 Task: Add Attachment from "Attach a link" to Card Card0000000384 in Board Board0000000096 in Workspace WS0000000032 in Trello. Add Cover Red to Card Card0000000384 in Board Board0000000096 in Workspace WS0000000032 in Trello. Add "Join Card" Button Button0000000384  to Card Card0000000384 in Board Board0000000096 in Workspace WS0000000032 in Trello. Add Description DS0000000384 to Card Card0000000384 in Board Board0000000096 in Workspace WS0000000032 in Trello. Add Comment CM0000000384 to Card Card0000000384 in Board Board0000000096 in Workspace WS0000000032 in Trello
Action: Mouse moved to (871, 293)
Screenshot: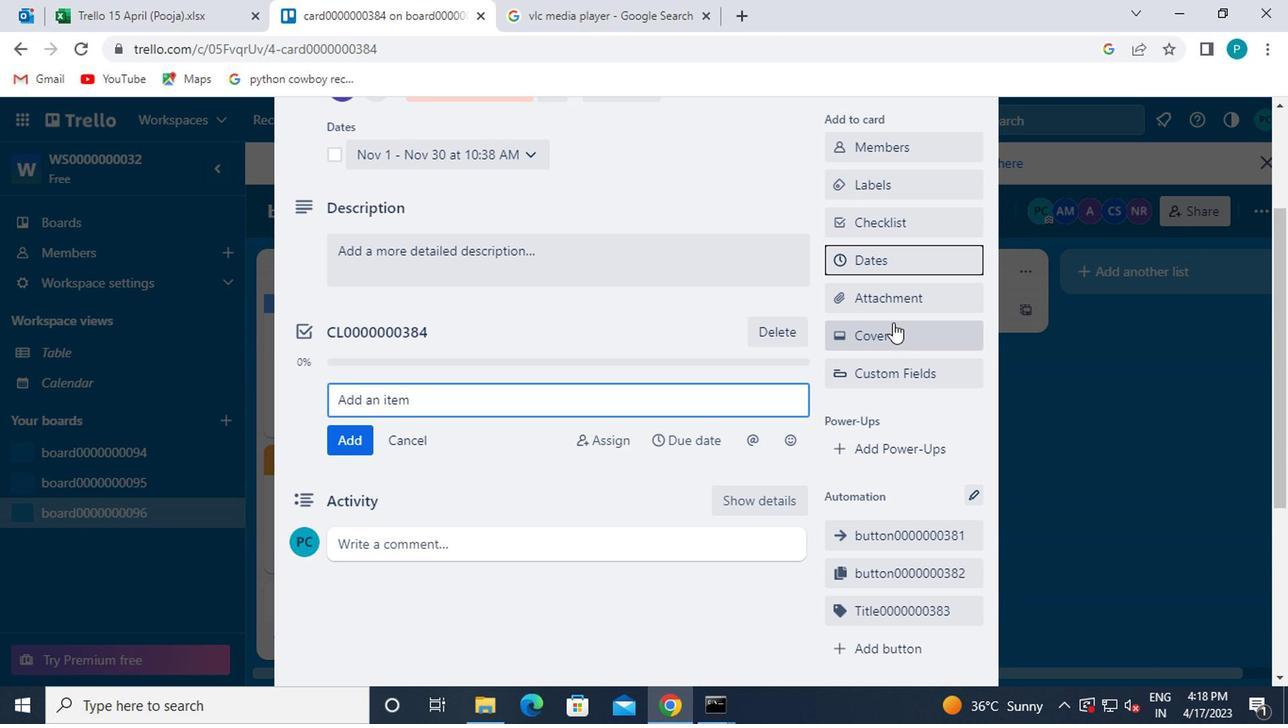 
Action: Mouse pressed left at (871, 293)
Screenshot: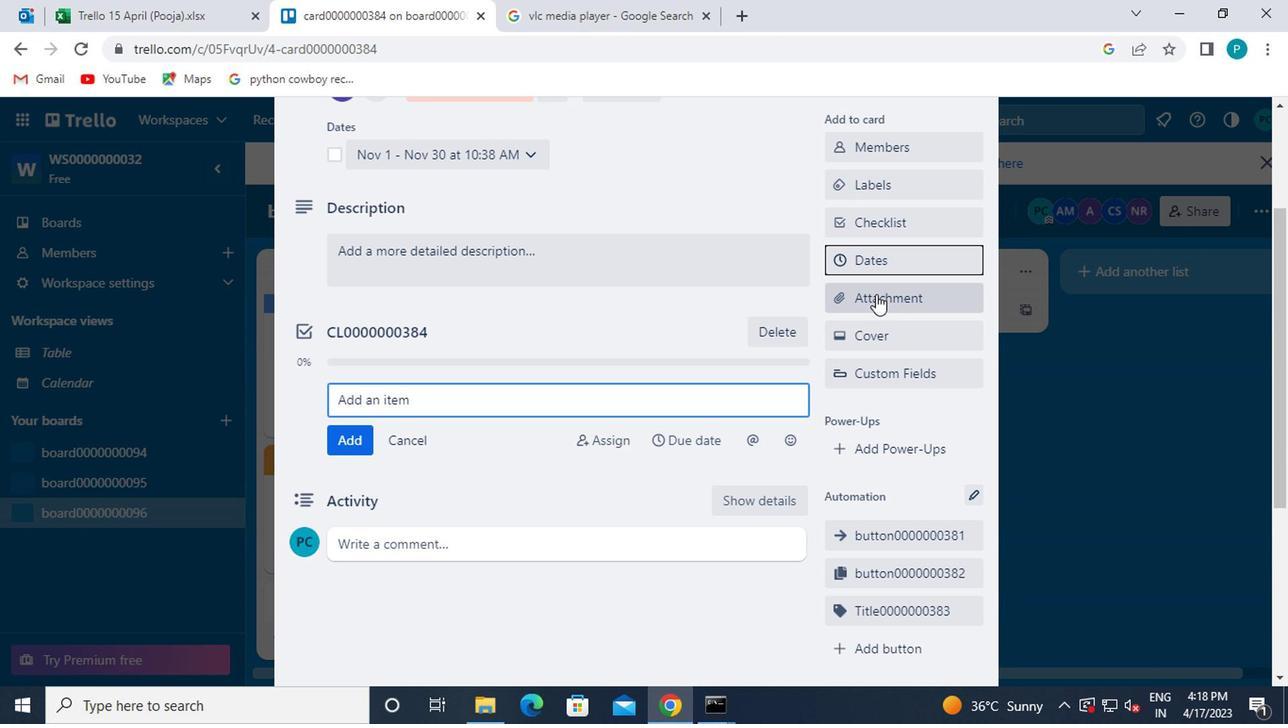 
Action: Mouse moved to (628, 27)
Screenshot: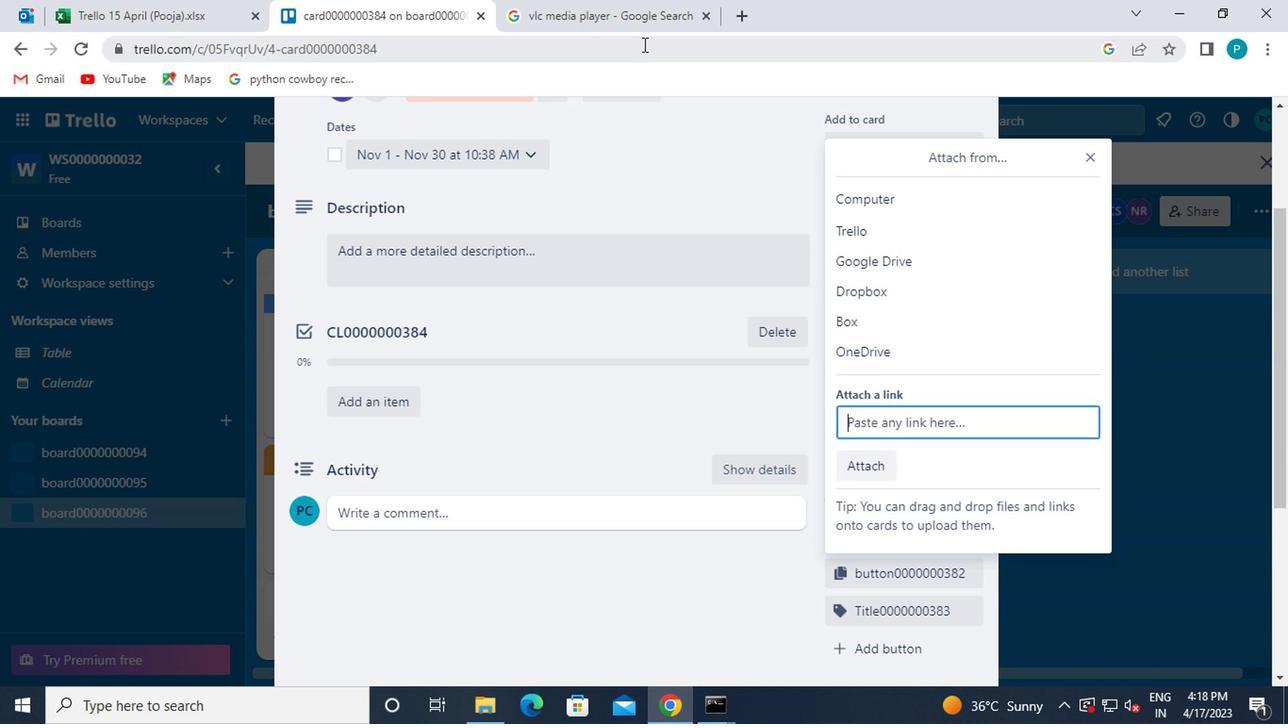 
Action: Mouse pressed left at (628, 27)
Screenshot: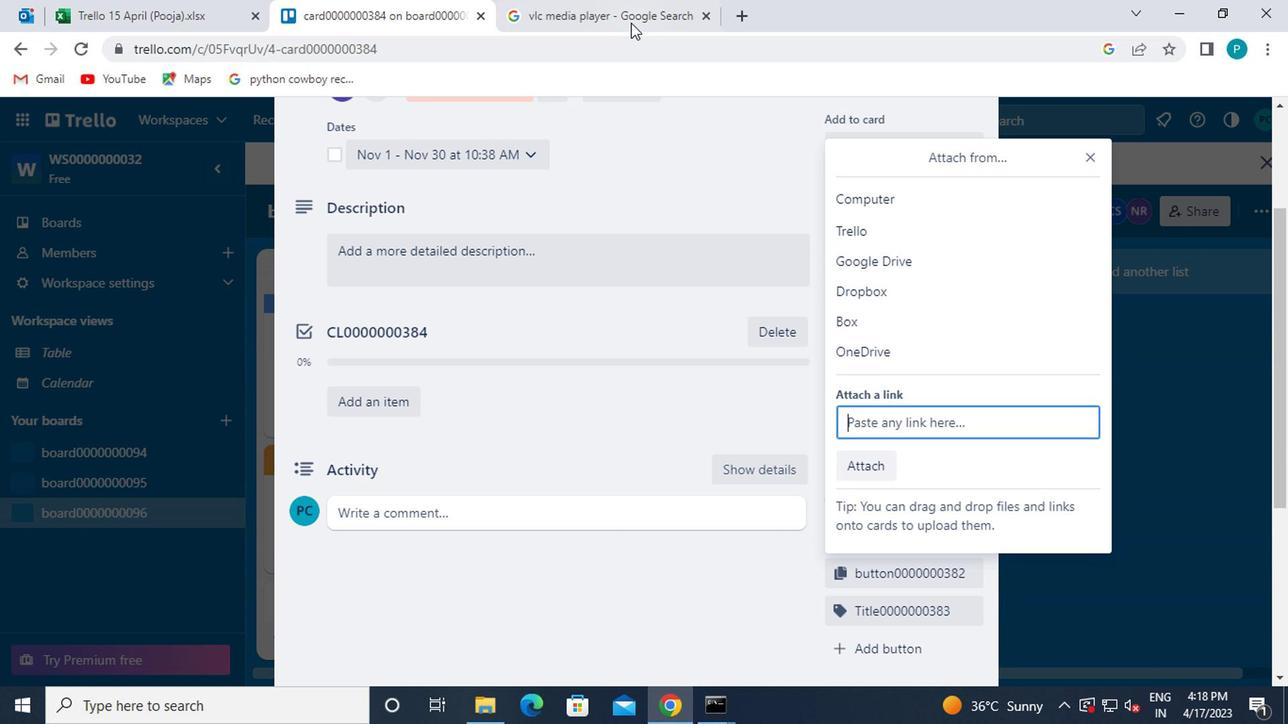
Action: Key pressed ctrl+C
Screenshot: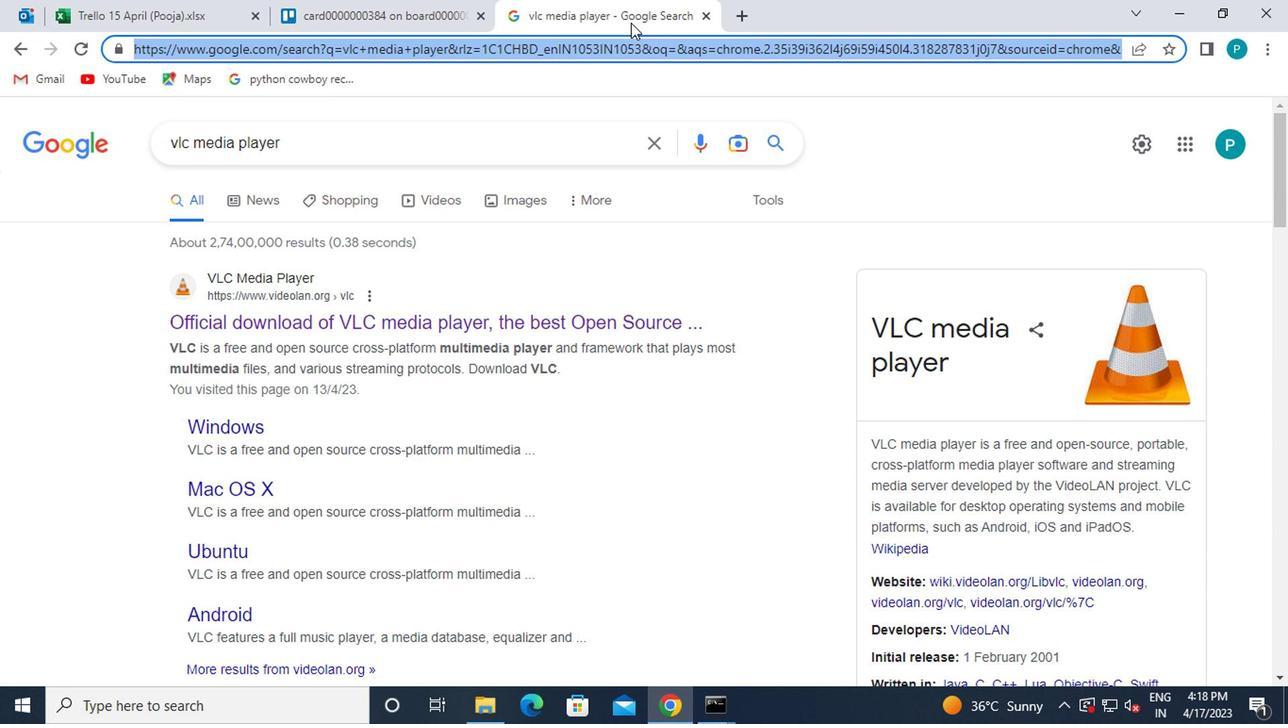 
Action: Mouse moved to (429, 16)
Screenshot: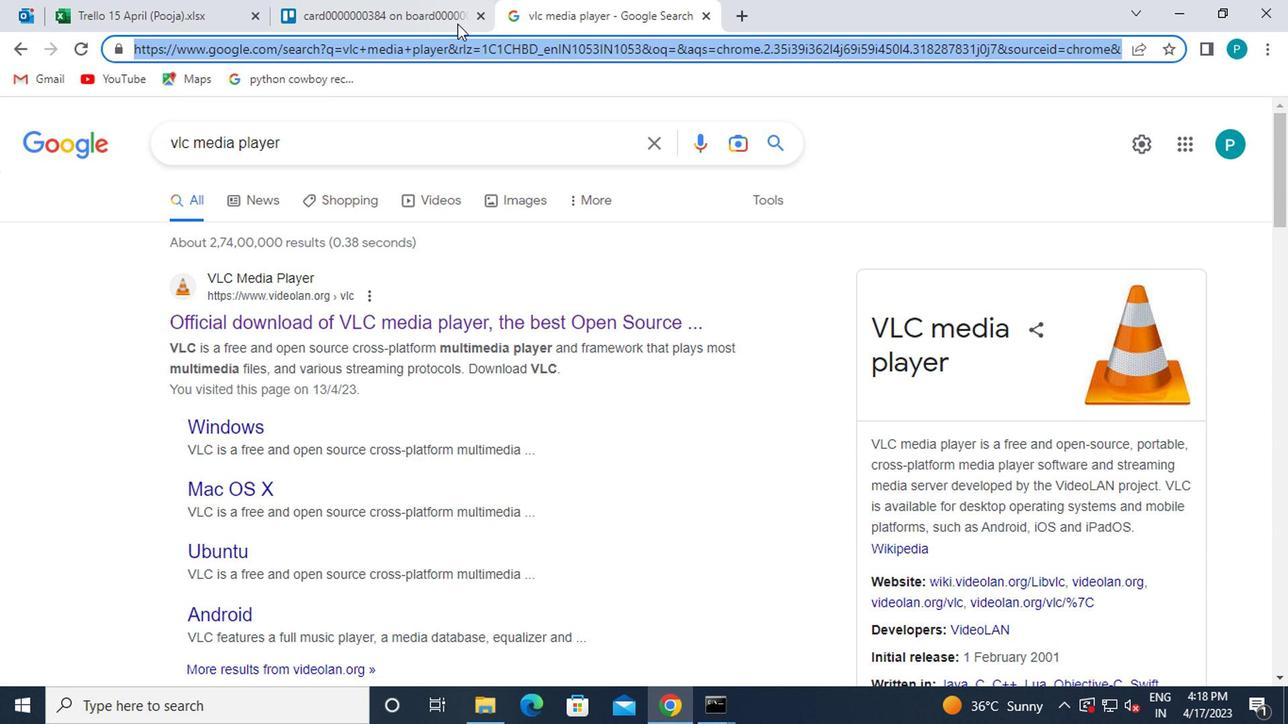 
Action: Mouse pressed left at (429, 16)
Screenshot: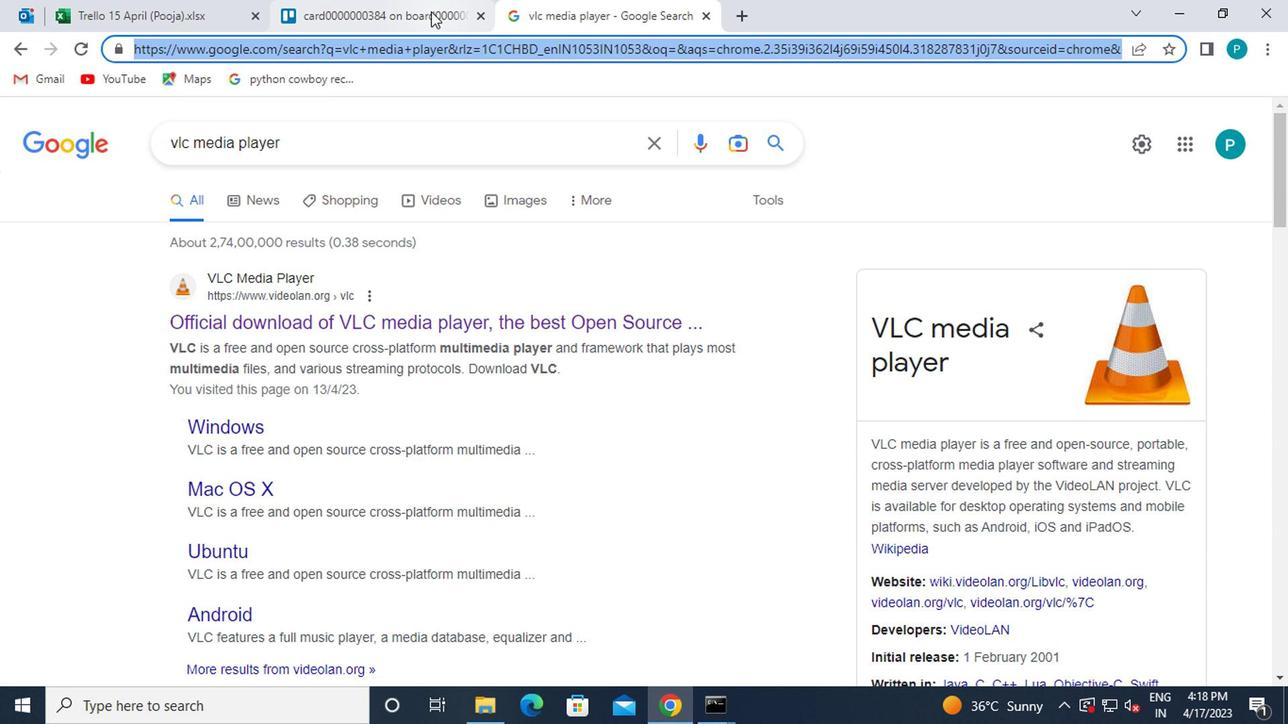 
Action: Mouse moved to (866, 424)
Screenshot: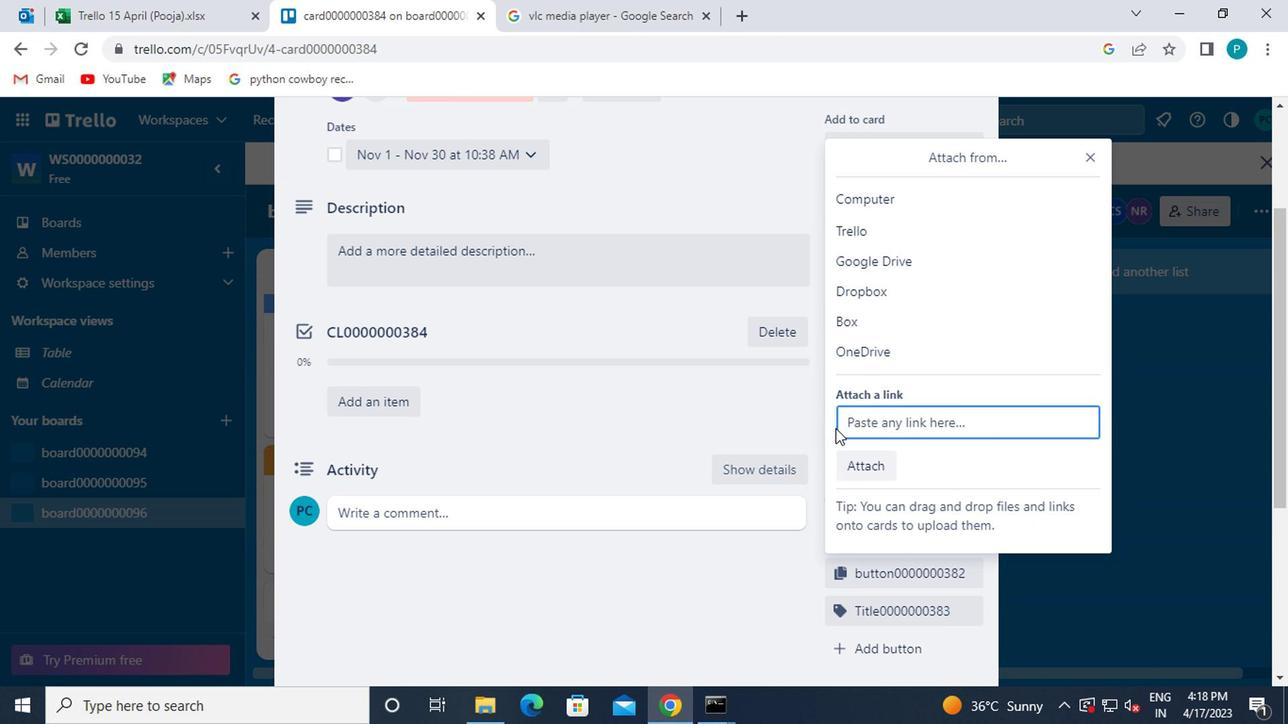 
Action: Mouse pressed left at (866, 424)
Screenshot: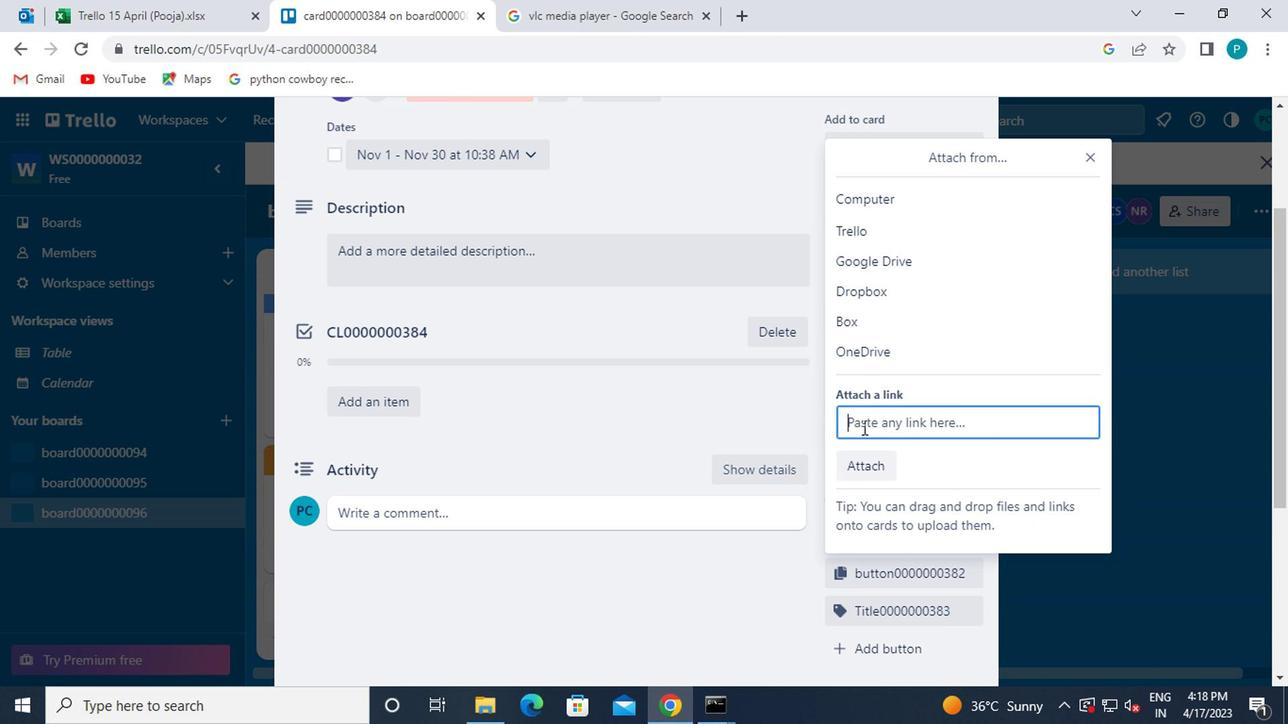 
Action: Key pressed ctrl+V
Screenshot: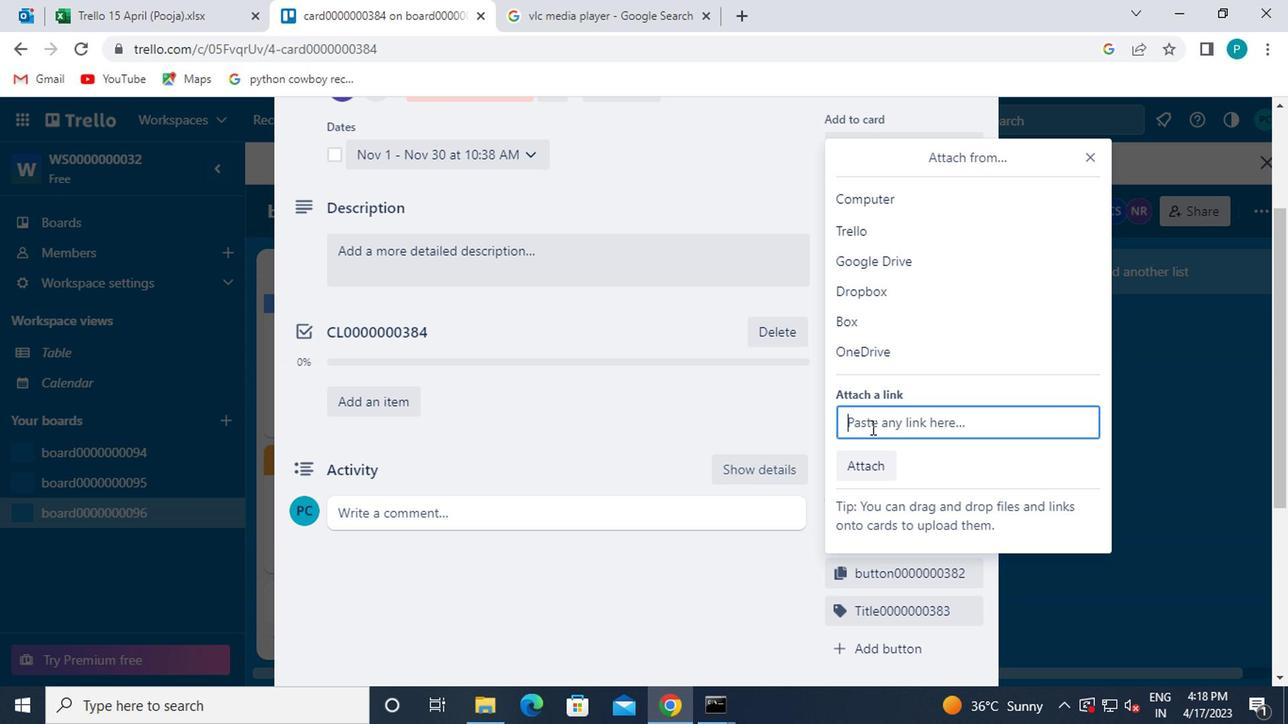 
Action: Mouse moved to (875, 522)
Screenshot: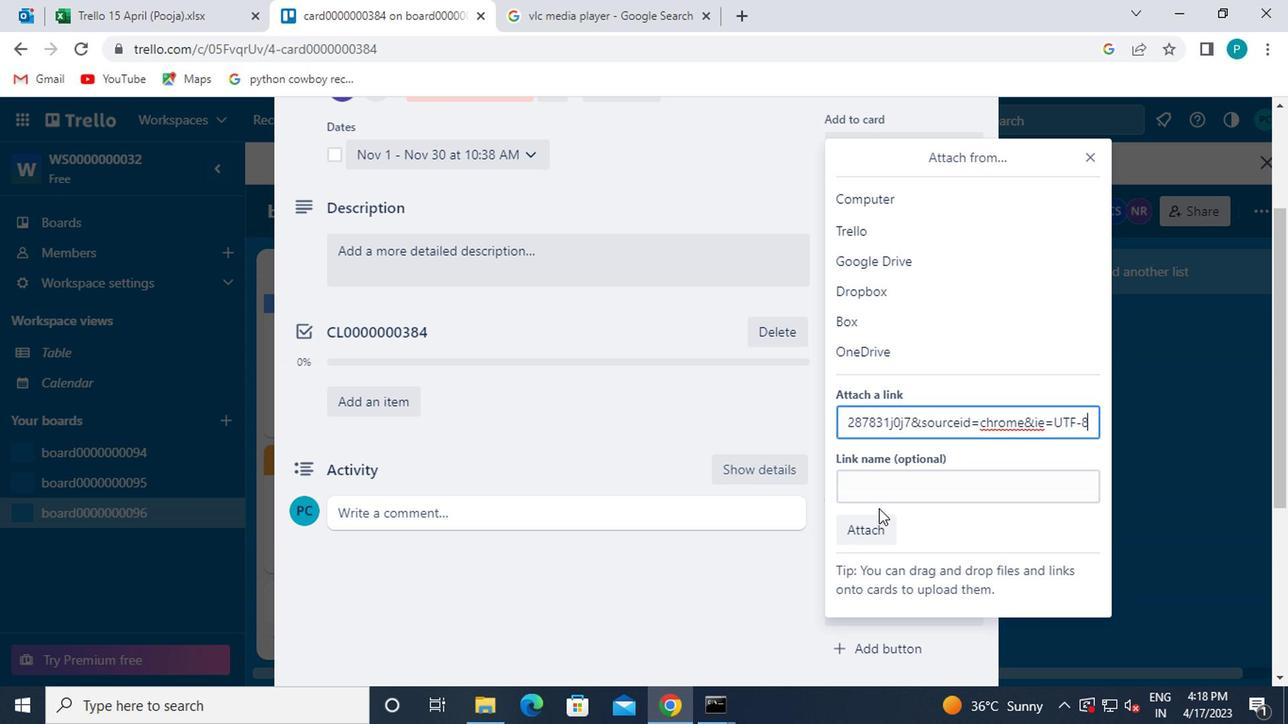 
Action: Mouse pressed left at (875, 522)
Screenshot: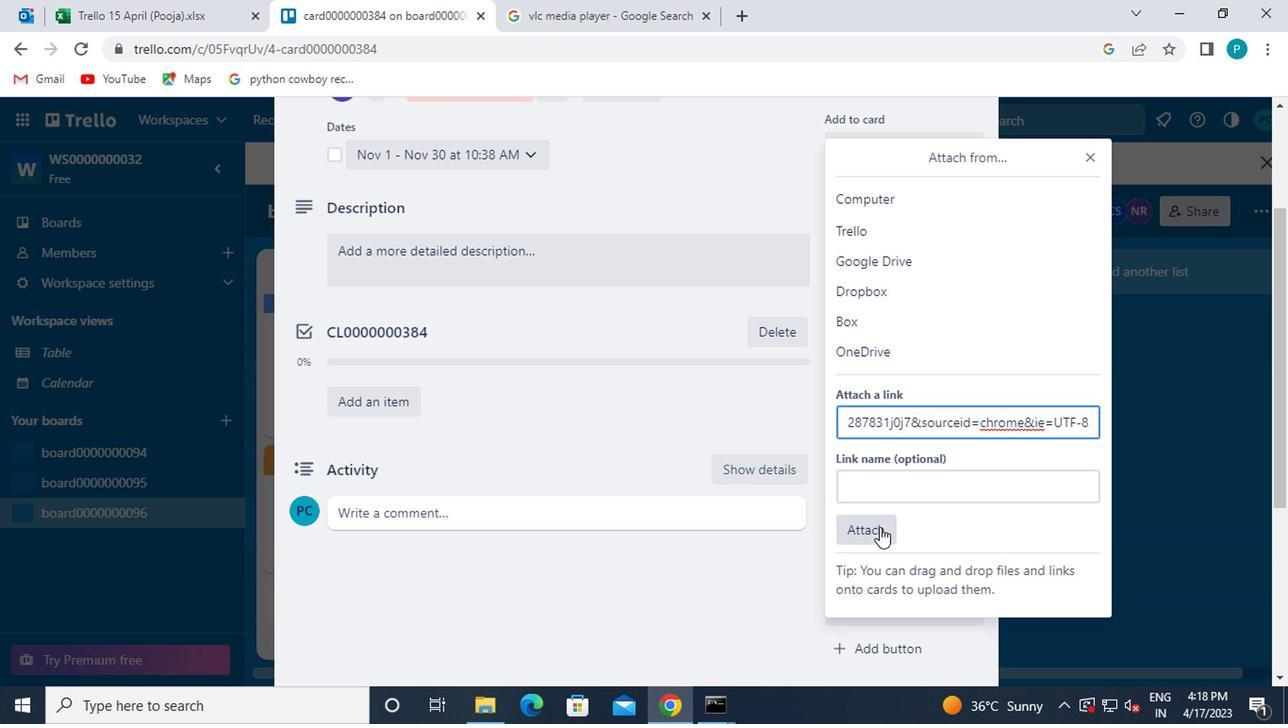 
Action: Mouse moved to (852, 334)
Screenshot: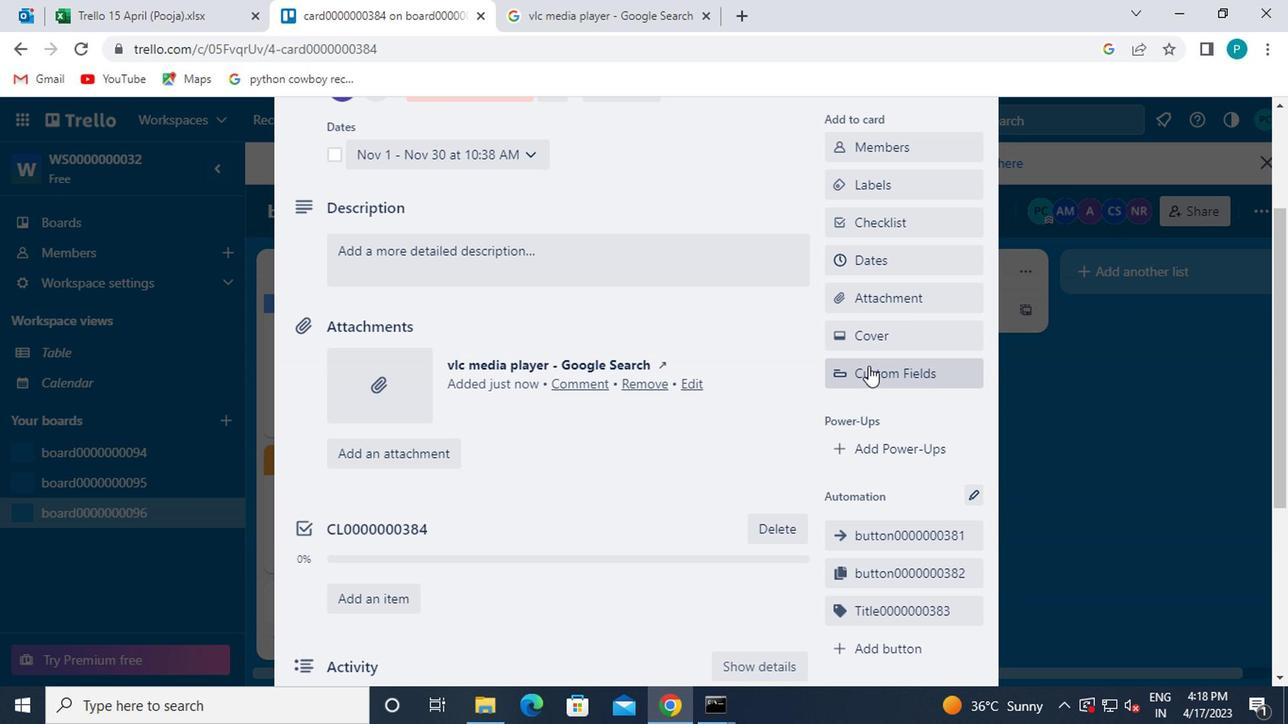 
Action: Mouse pressed left at (852, 334)
Screenshot: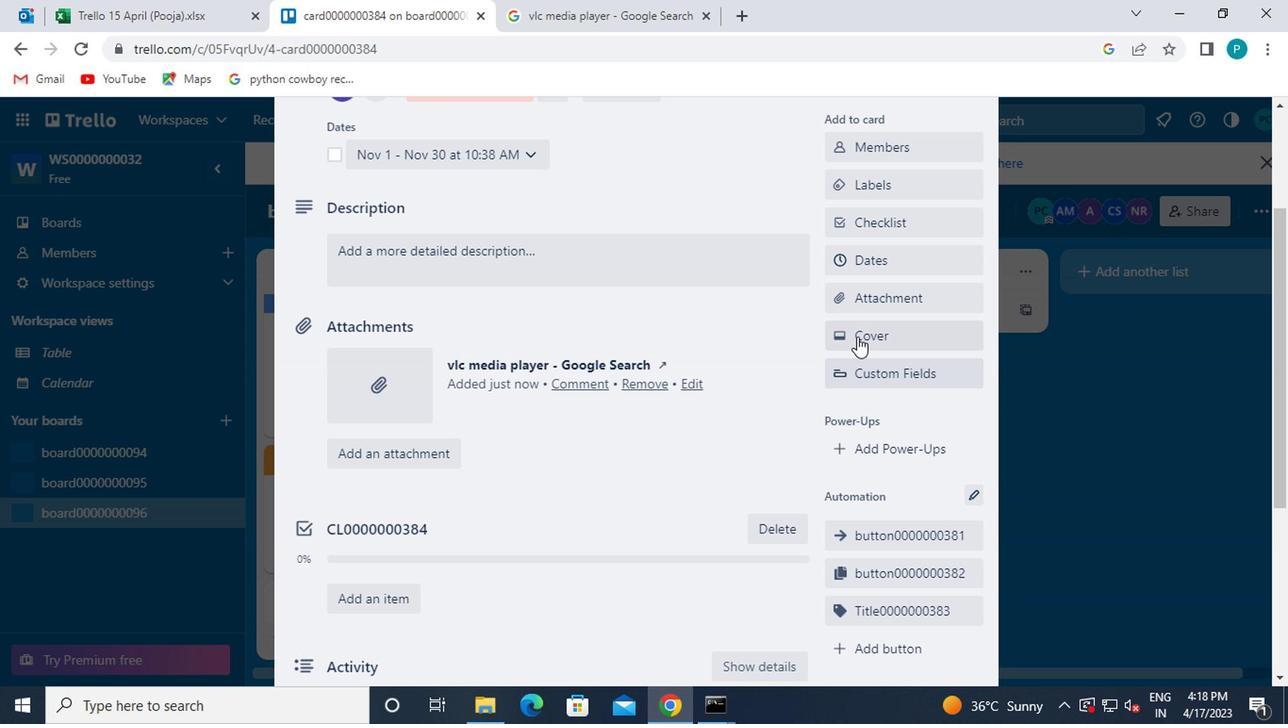 
Action: Mouse moved to (1029, 328)
Screenshot: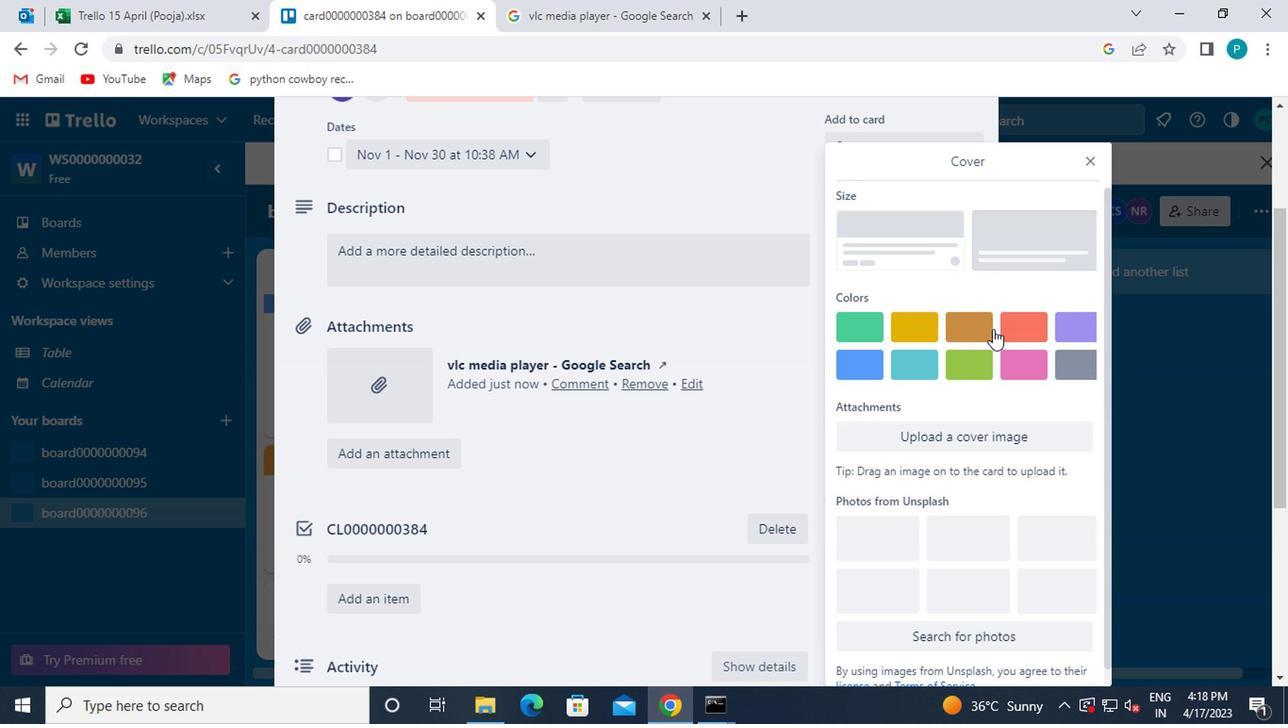 
Action: Mouse pressed left at (1029, 328)
Screenshot: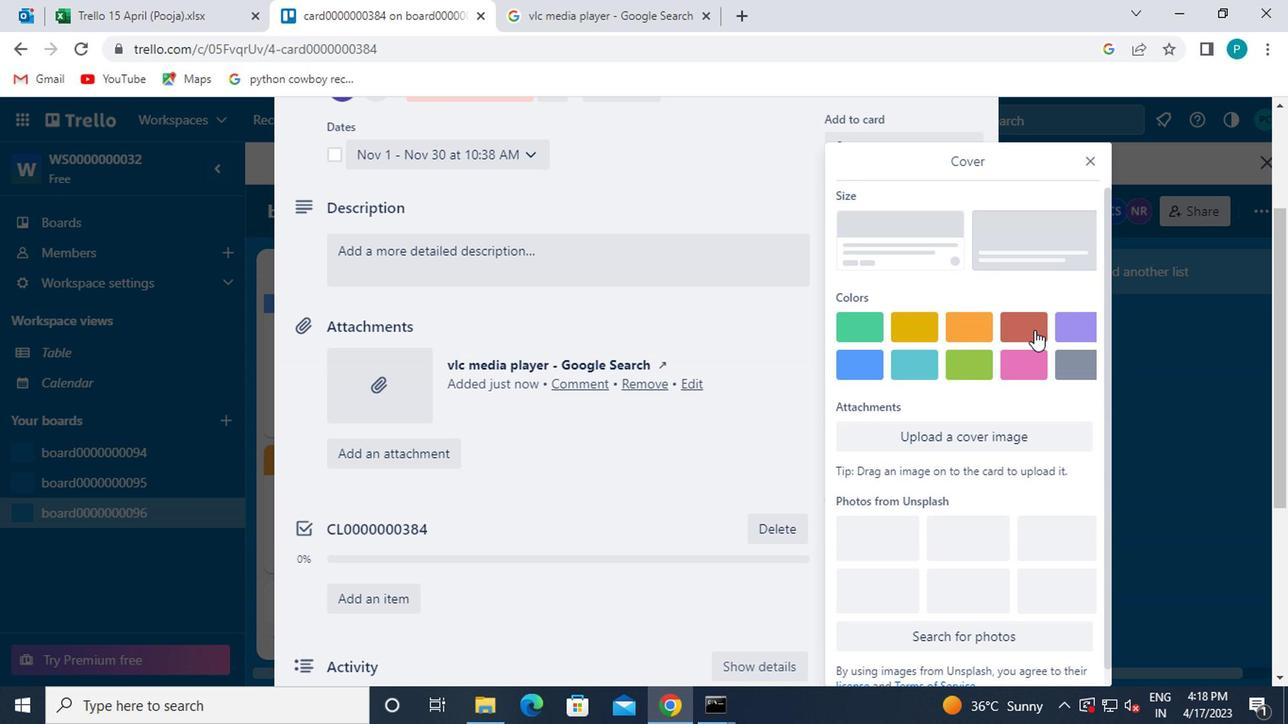 
Action: Mouse moved to (1093, 158)
Screenshot: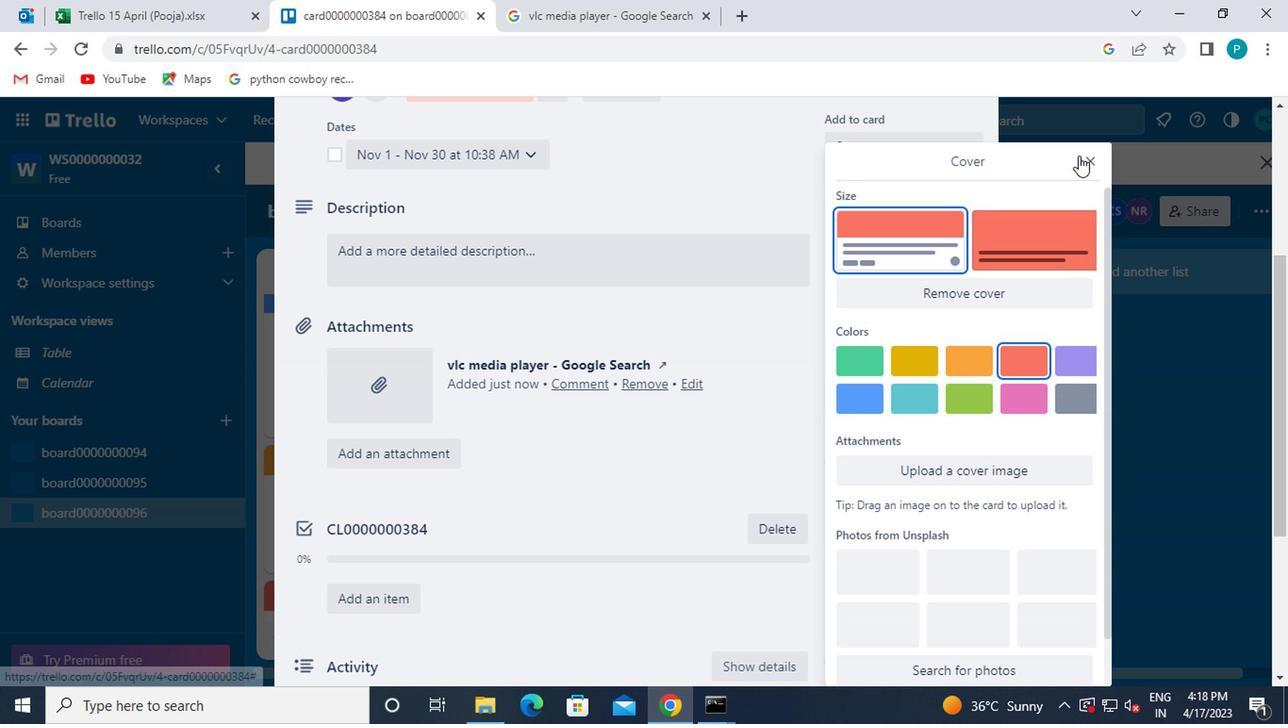 
Action: Mouse pressed left at (1093, 158)
Screenshot: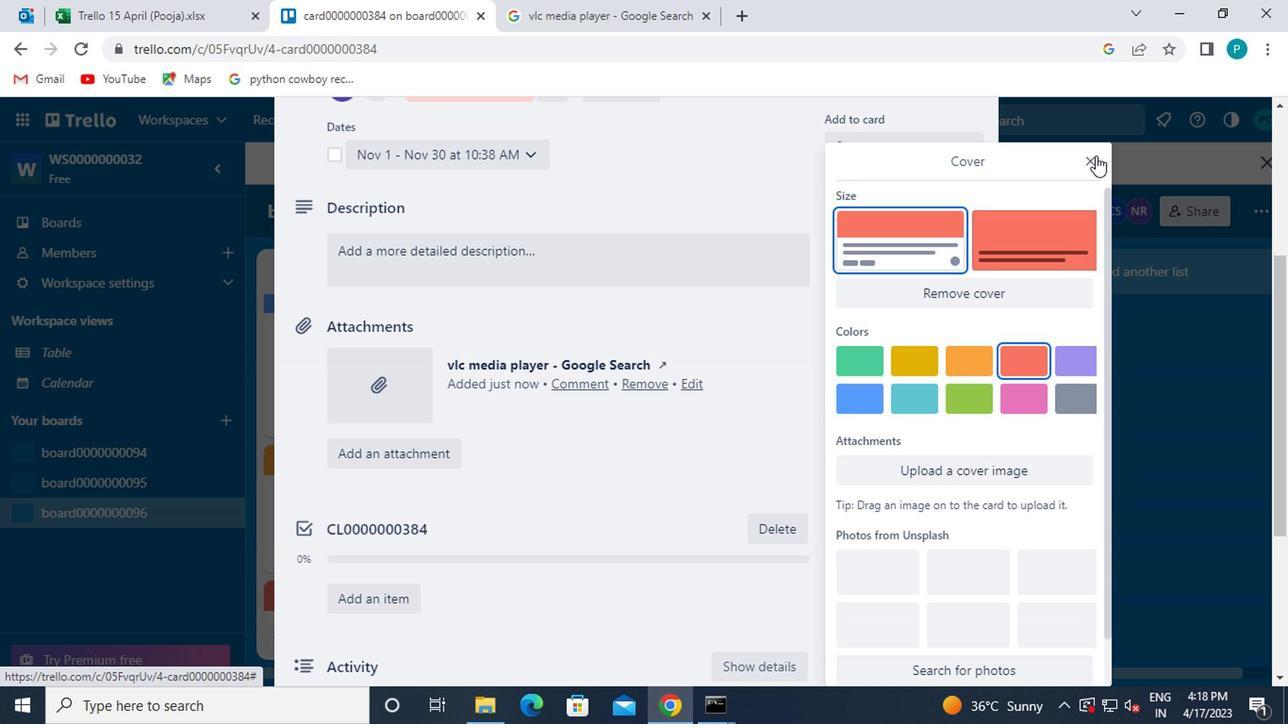 
Action: Mouse moved to (1026, 386)
Screenshot: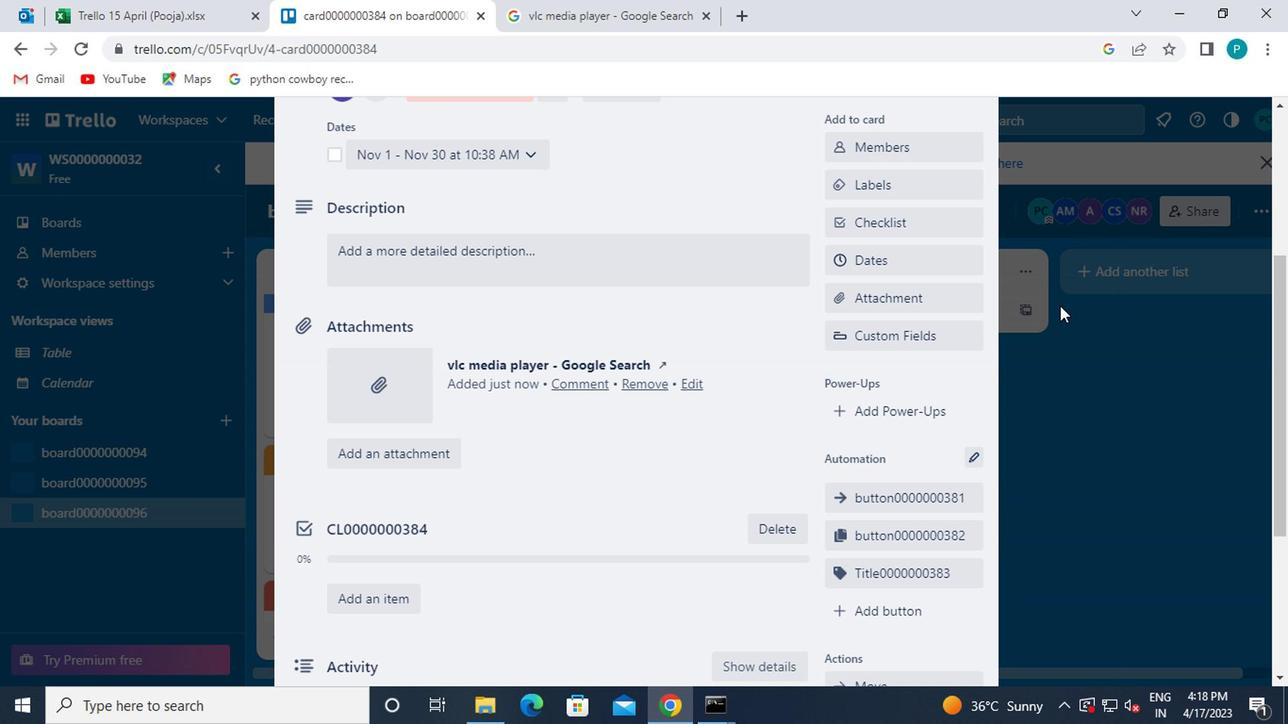 
Action: Mouse scrolled (1026, 385) with delta (0, -1)
Screenshot: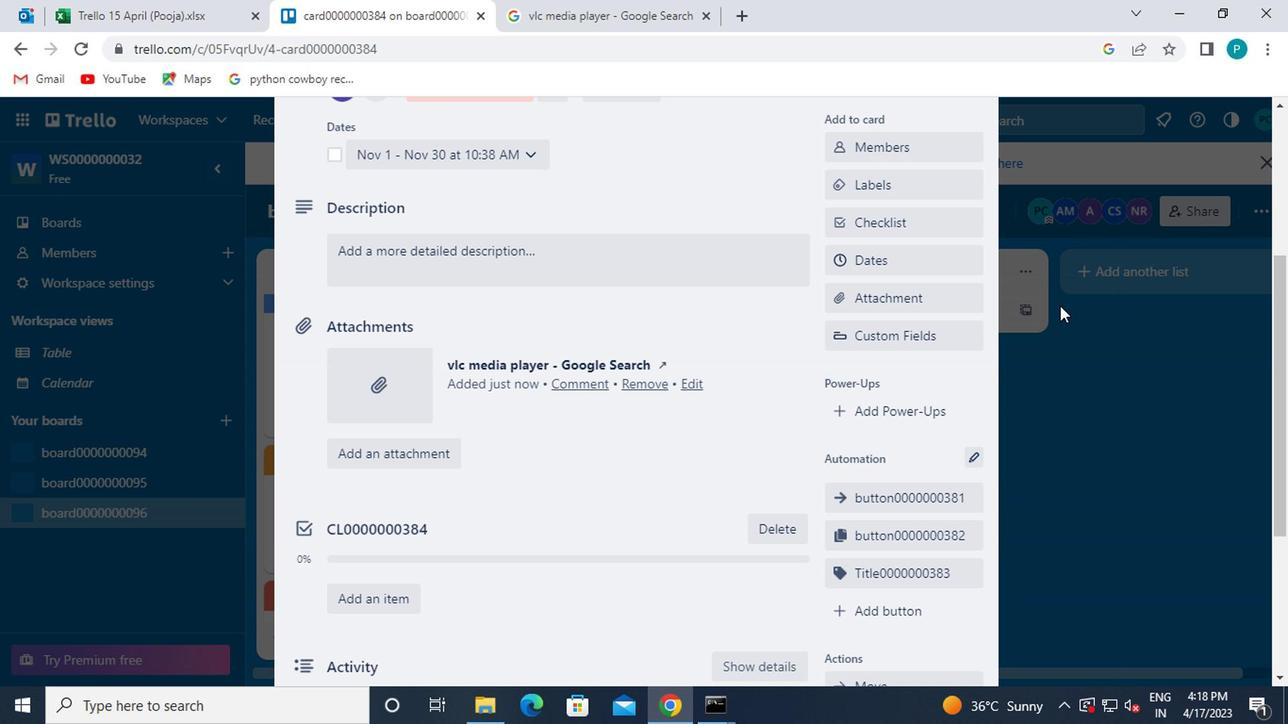 
Action: Mouse moved to (1009, 402)
Screenshot: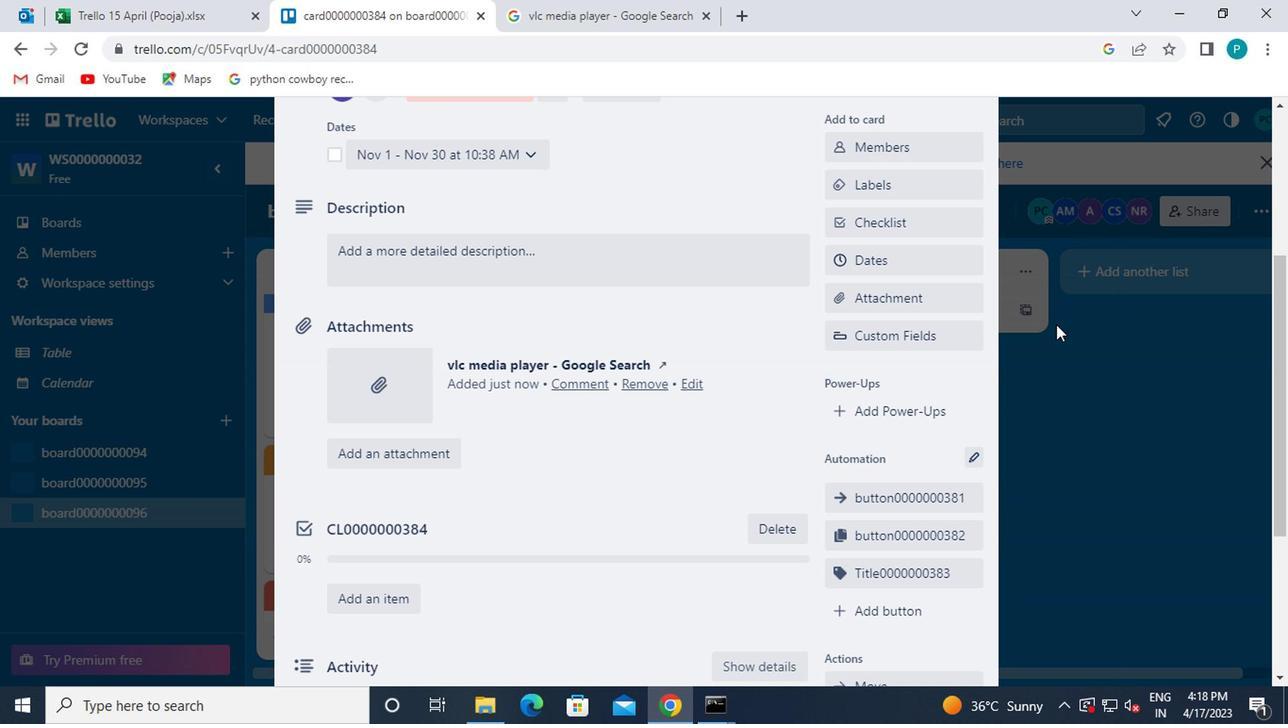 
Action: Mouse scrolled (1009, 401) with delta (0, 0)
Screenshot: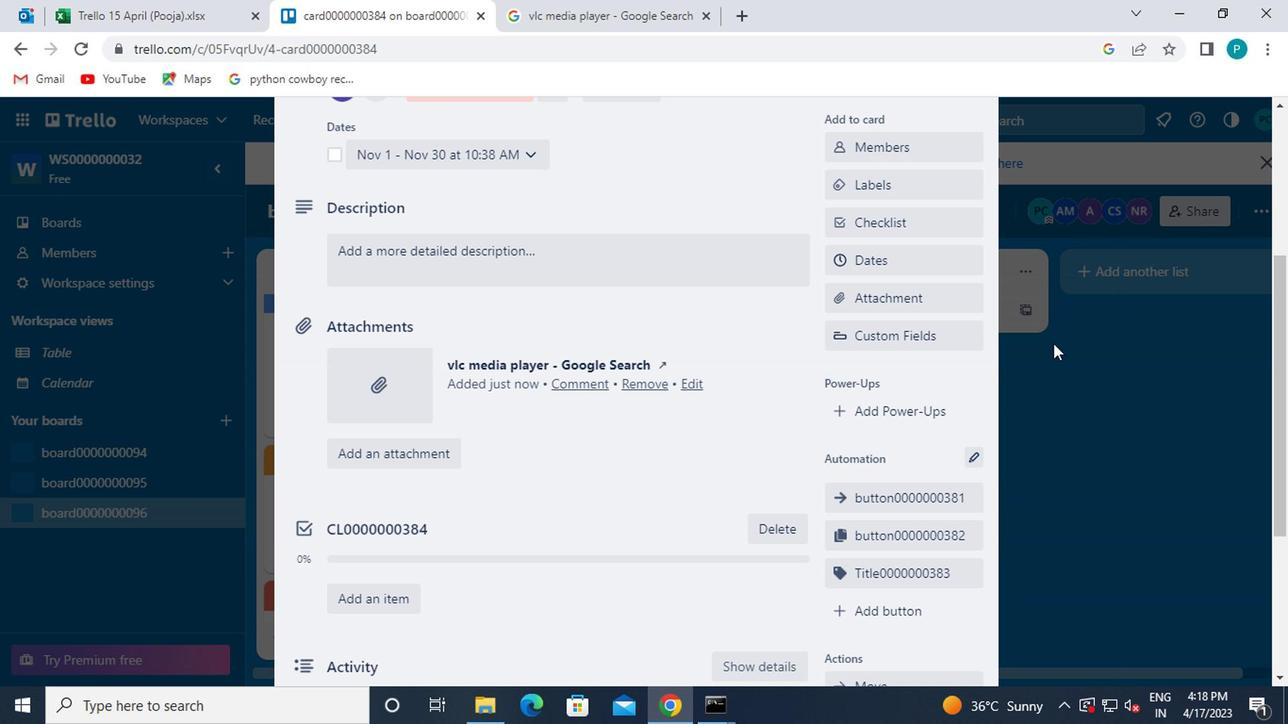 
Action: Mouse moved to (881, 423)
Screenshot: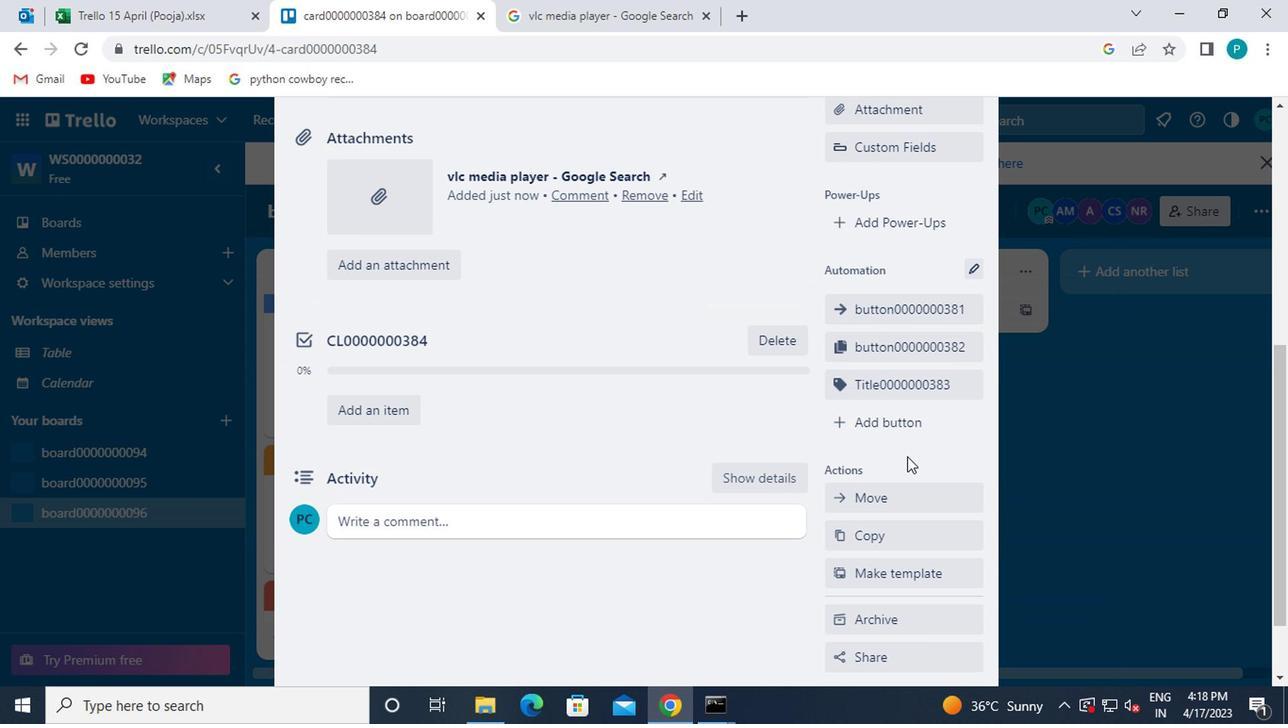 
Action: Mouse pressed left at (881, 423)
Screenshot: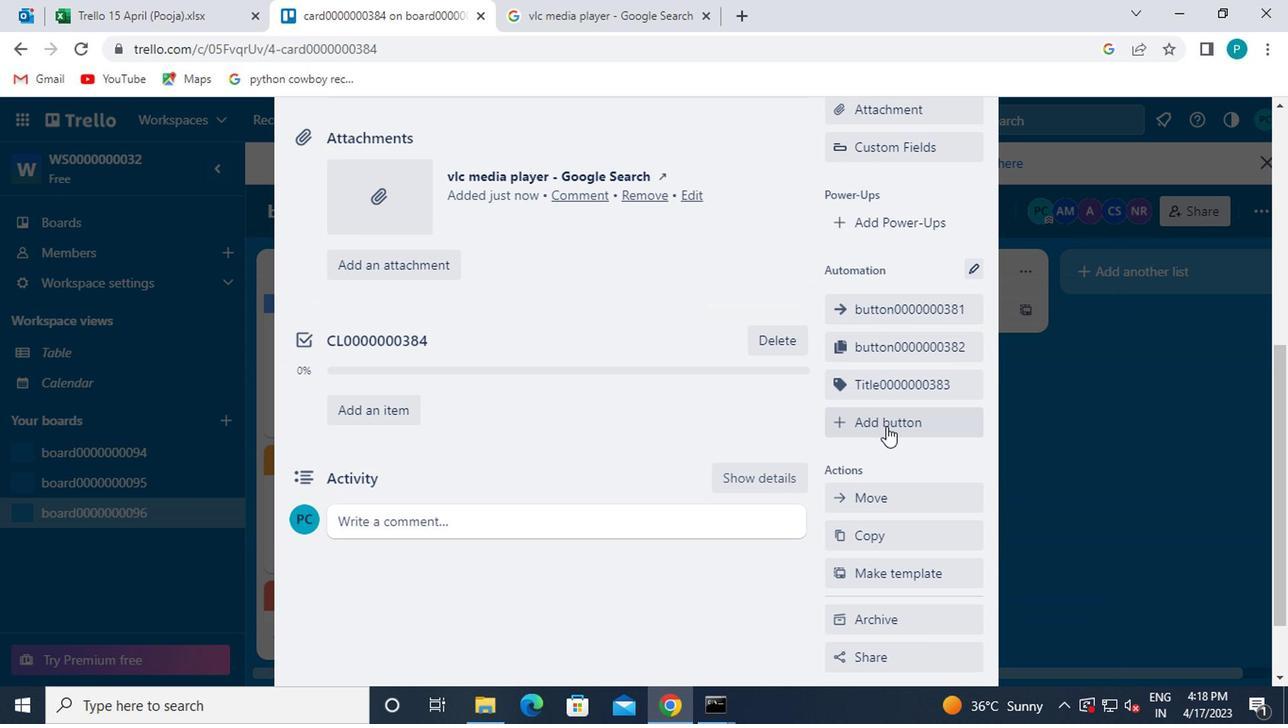 
Action: Mouse moved to (871, 369)
Screenshot: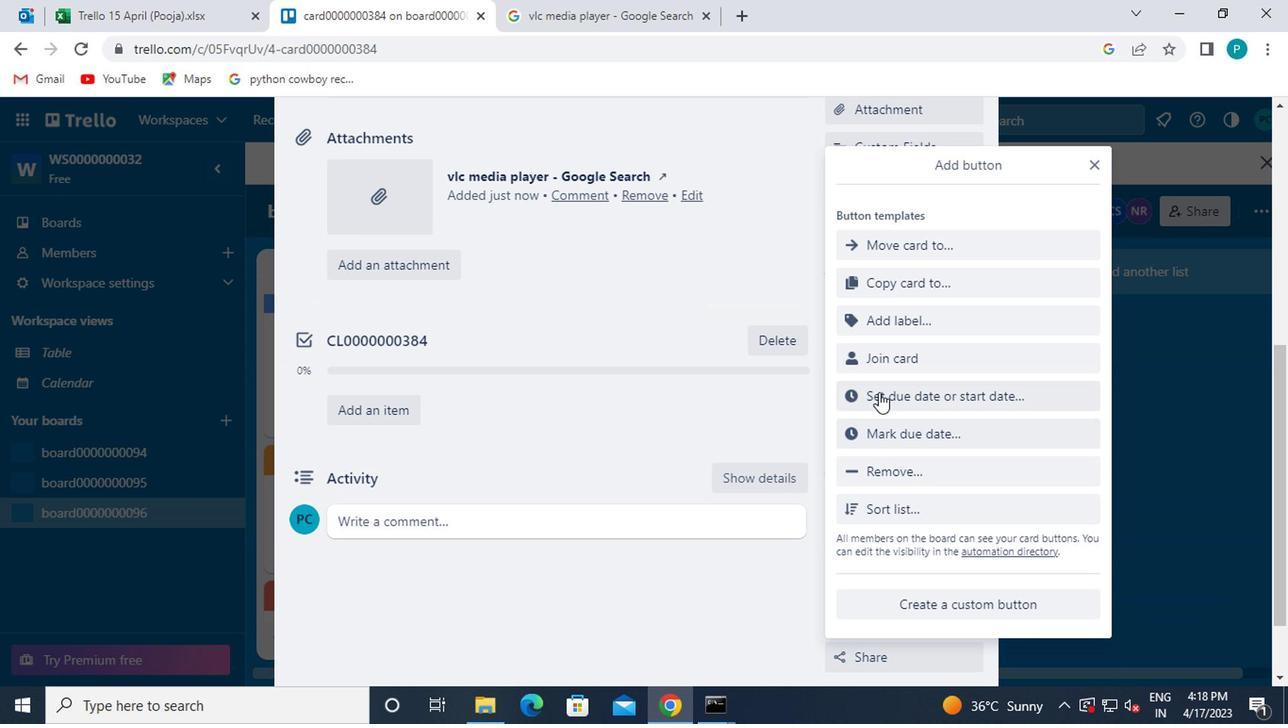 
Action: Mouse pressed left at (871, 369)
Screenshot: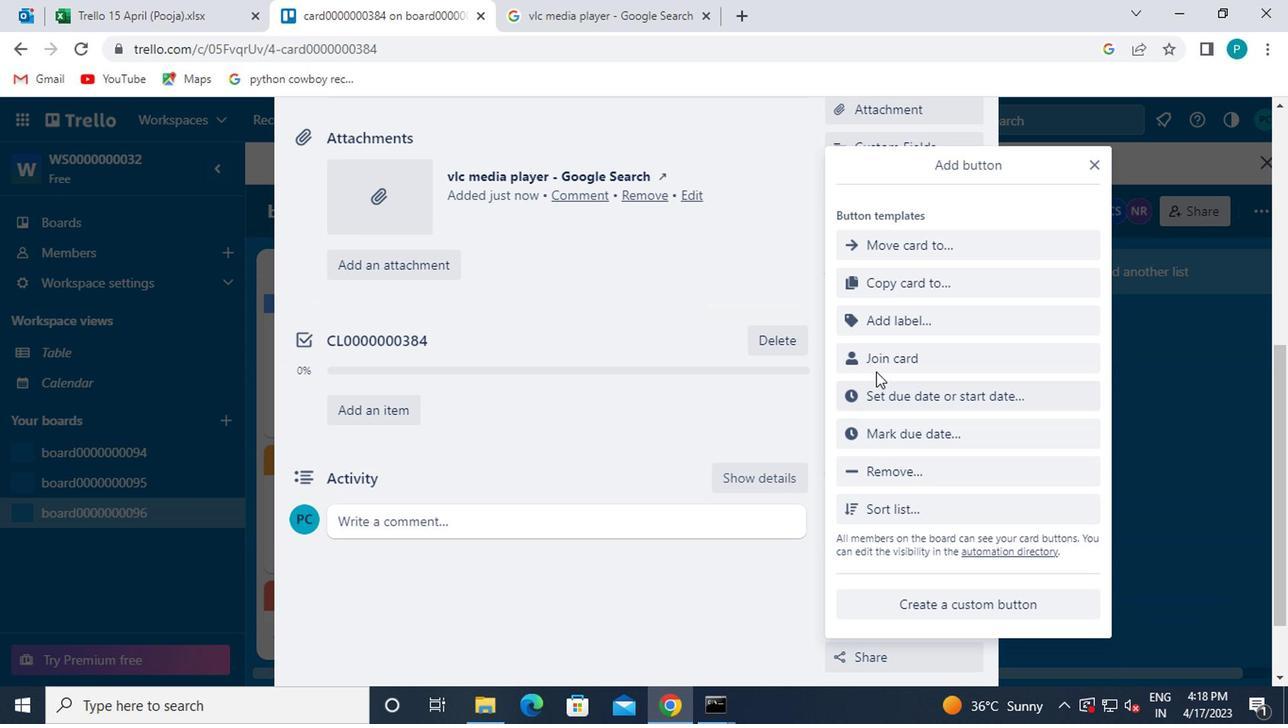 
Action: Key pressed <Key.caps_lock>ctrl+B<Key.caps_lock>uttom<Key.backspace>n0000000384
Screenshot: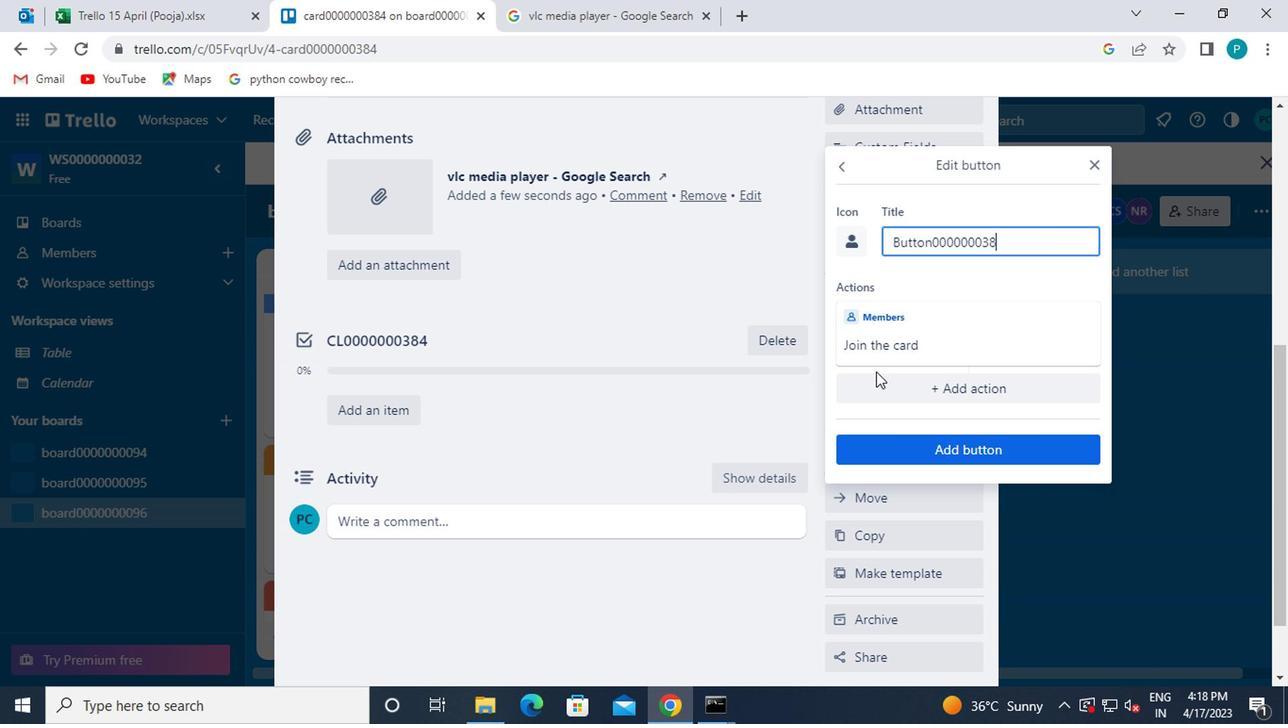 
Action: Mouse moved to (919, 442)
Screenshot: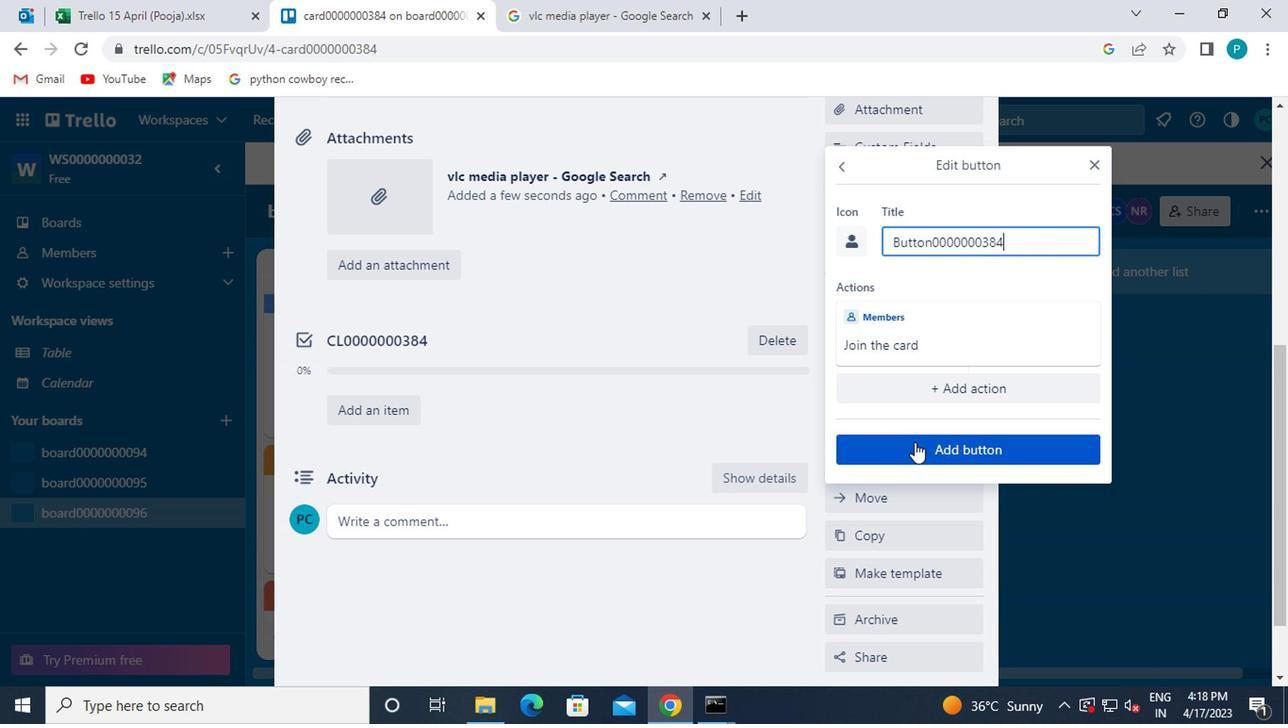 
Action: Mouse pressed left at (919, 442)
Screenshot: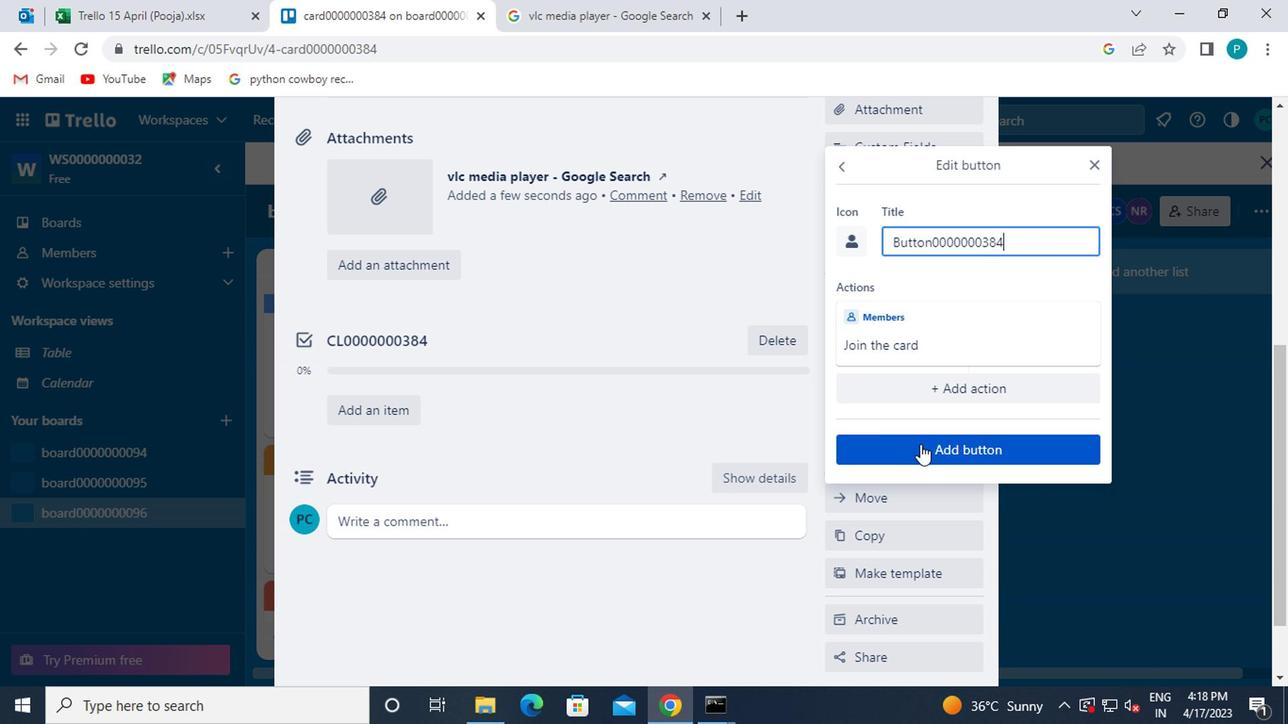 
Action: Mouse moved to (701, 442)
Screenshot: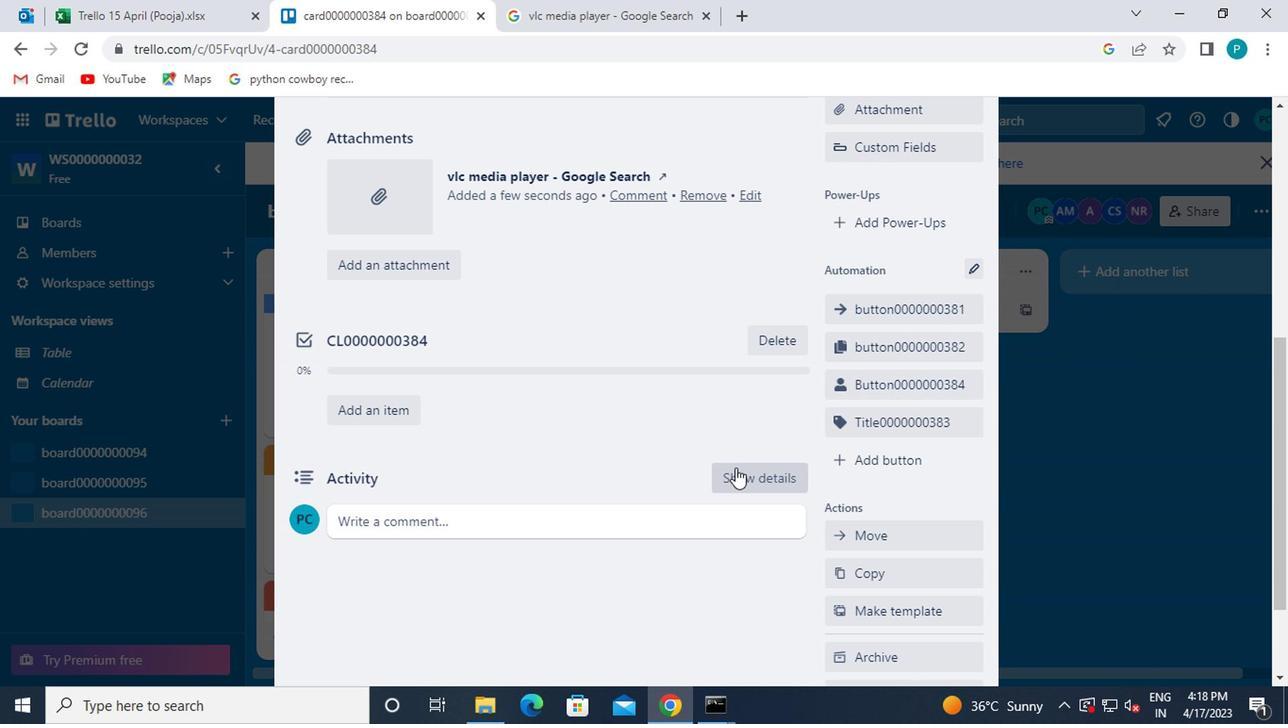 
Action: Mouse scrolled (701, 443) with delta (0, 0)
Screenshot: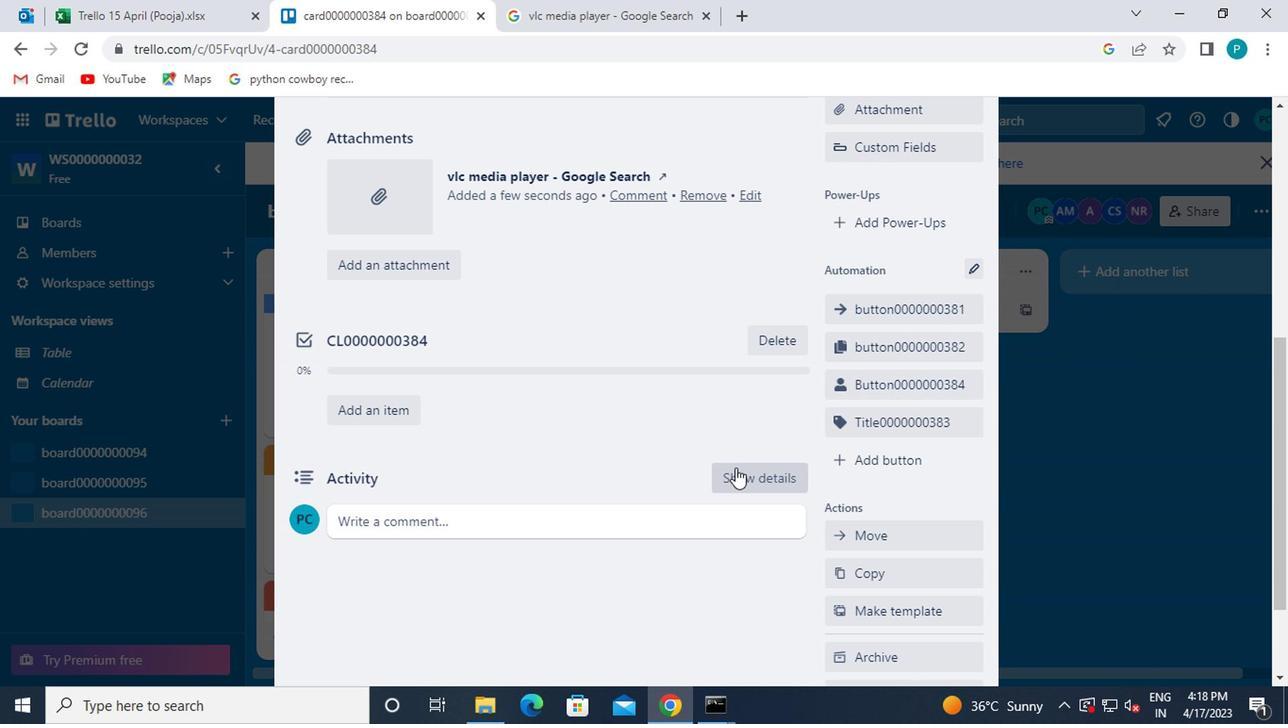 
Action: Mouse moved to (700, 441)
Screenshot: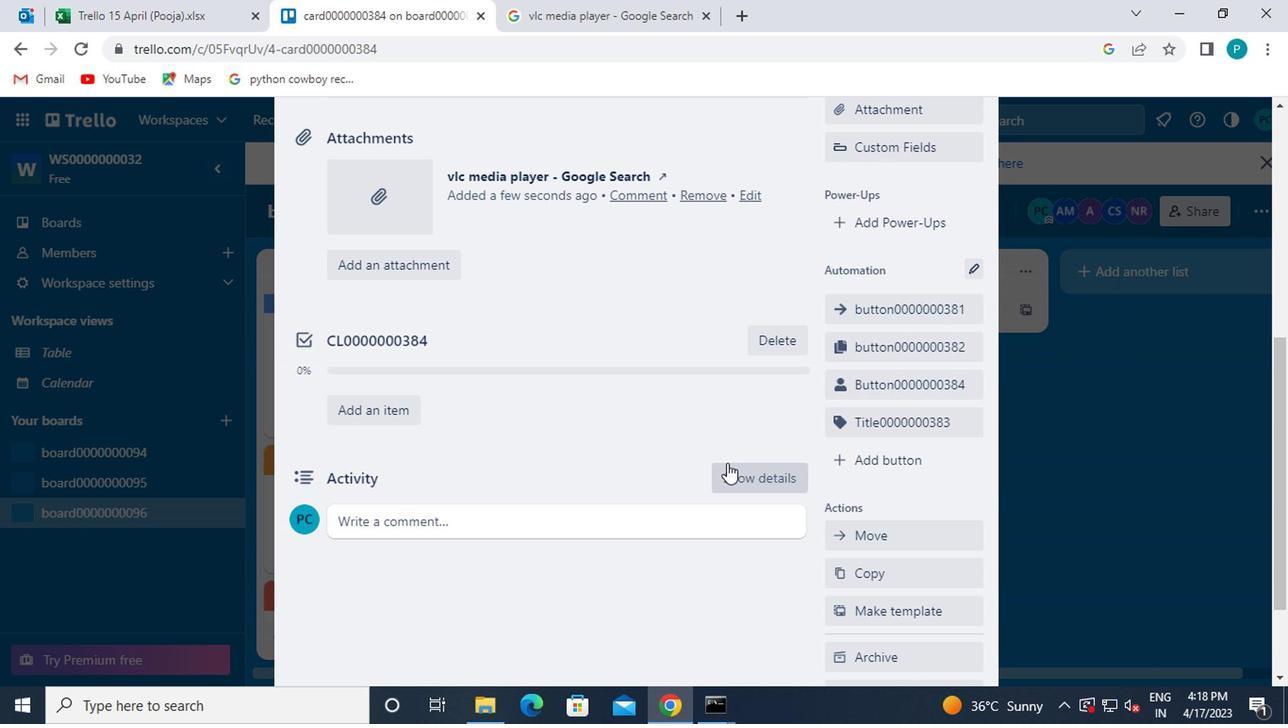 
Action: Mouse scrolled (700, 442) with delta (0, 1)
Screenshot: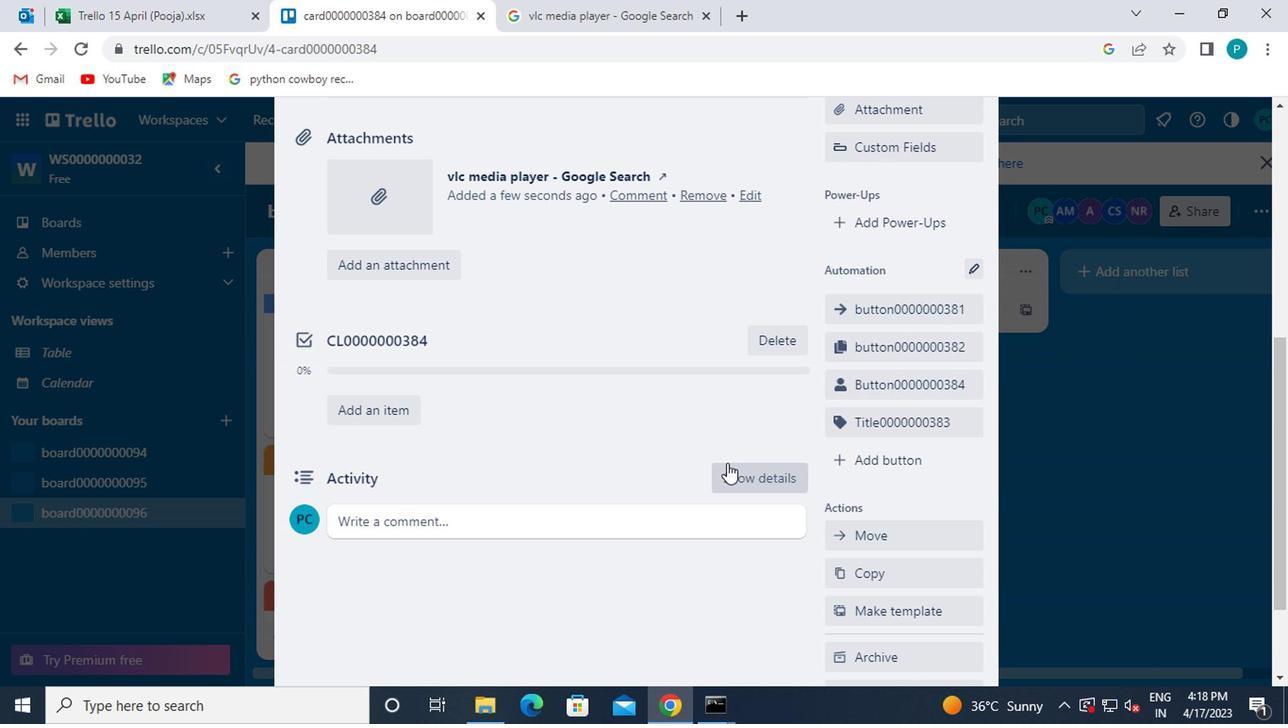
Action: Mouse moved to (689, 434)
Screenshot: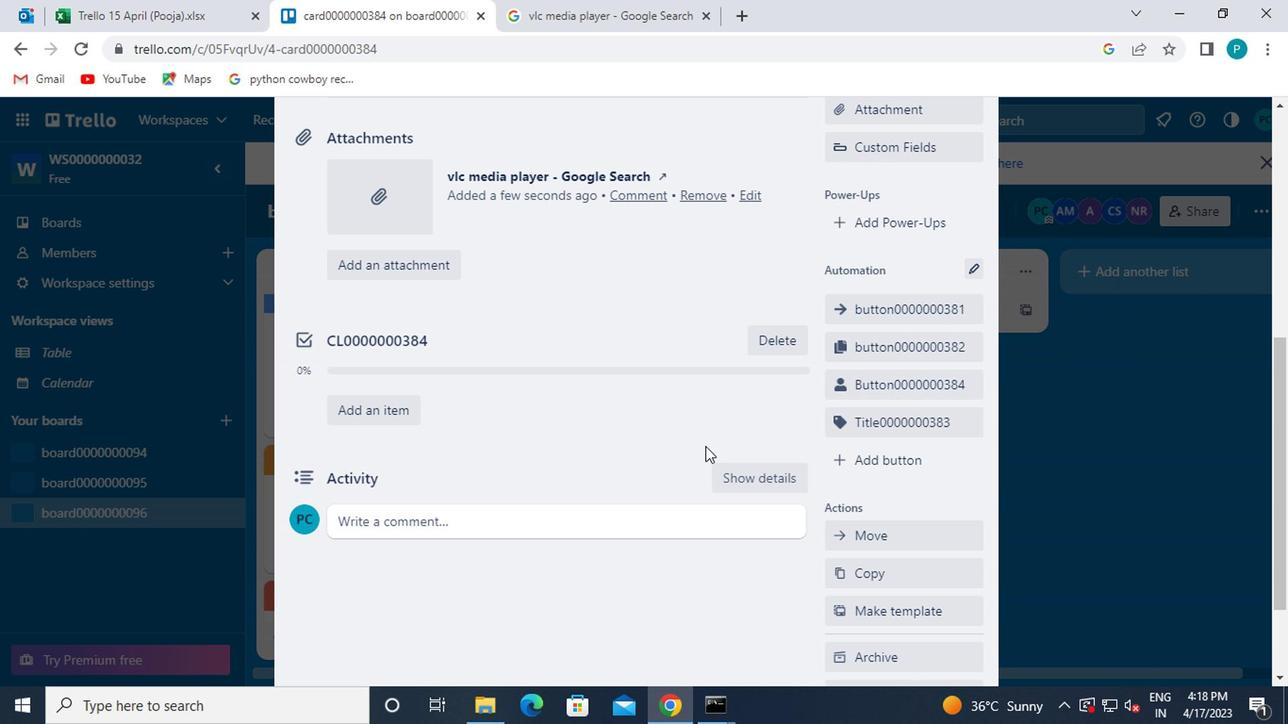 
Action: Mouse scrolled (689, 435) with delta (0, 1)
Screenshot: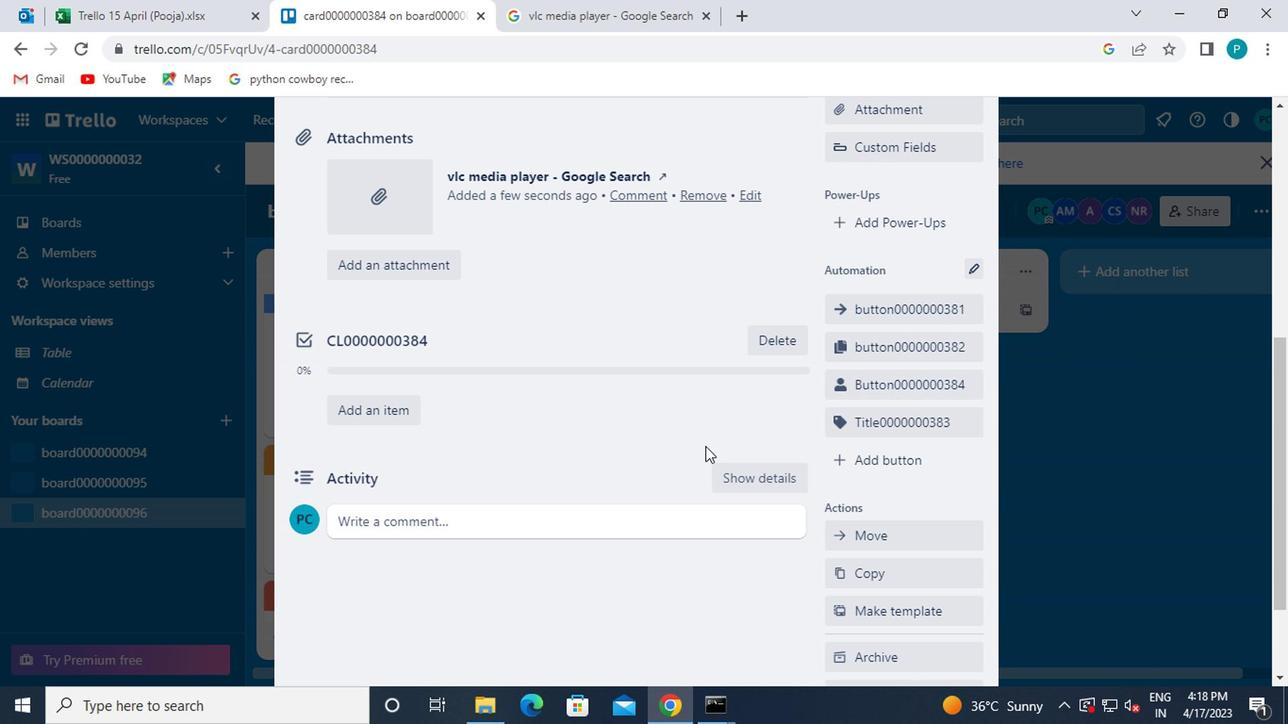 
Action: Mouse moved to (567, 367)
Screenshot: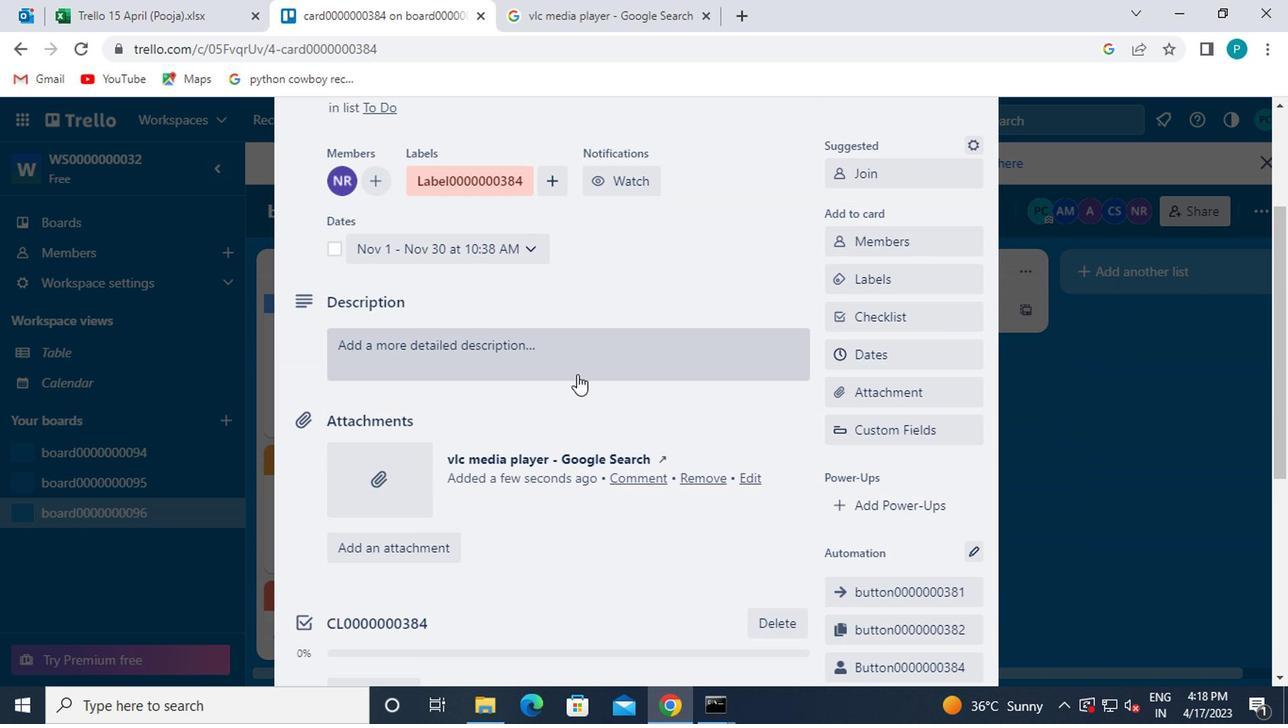 
Action: Mouse pressed left at (567, 367)
Screenshot: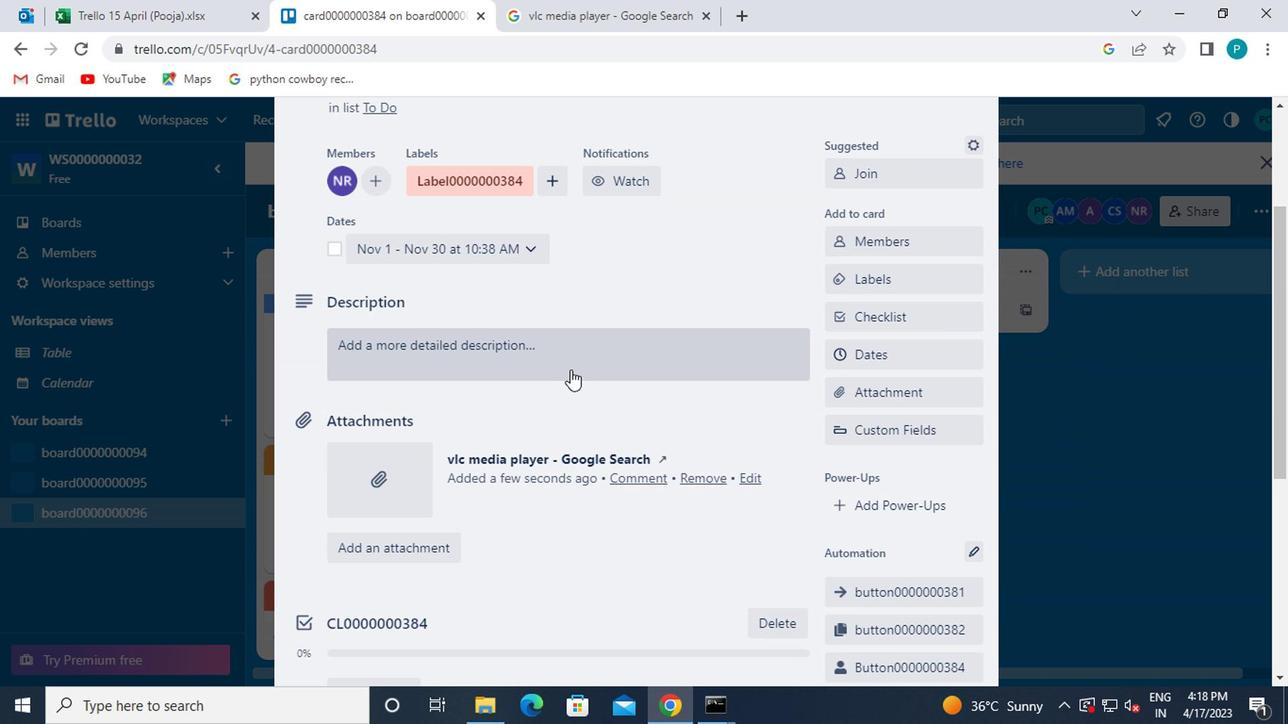 
Action: Key pressed <Key.caps_lock>ds0000000384
Screenshot: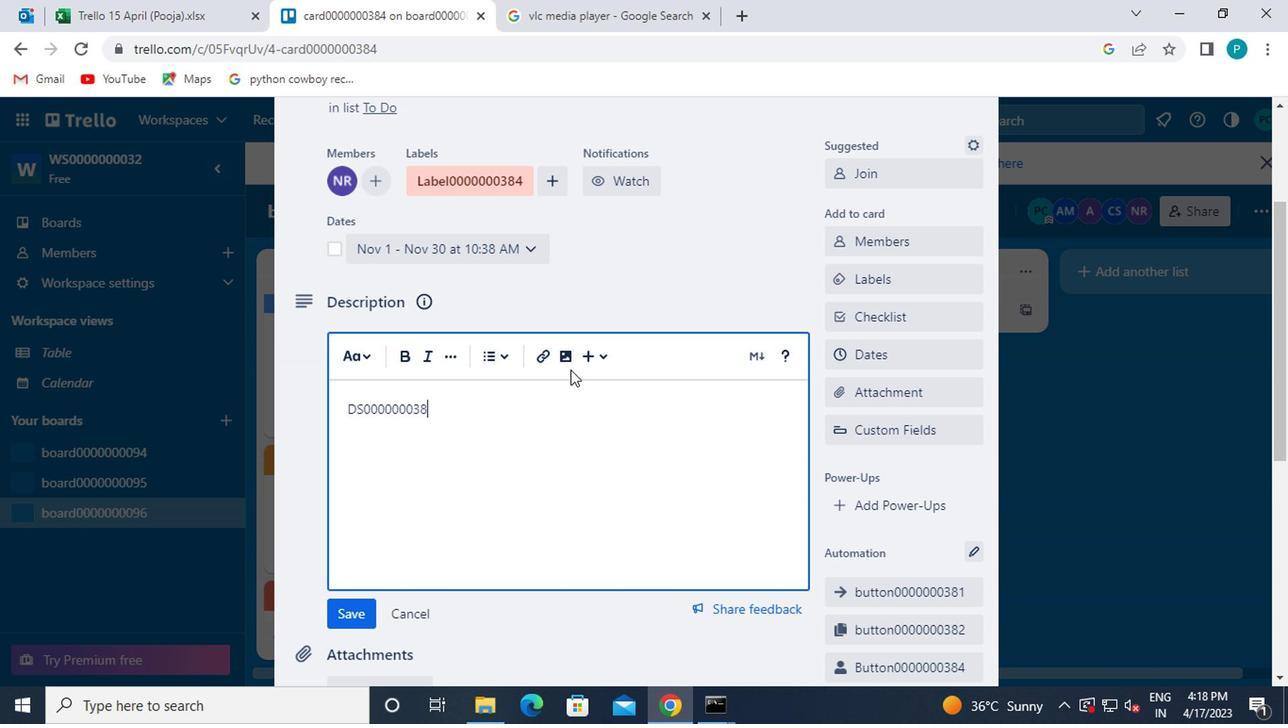 
Action: Mouse moved to (364, 607)
Screenshot: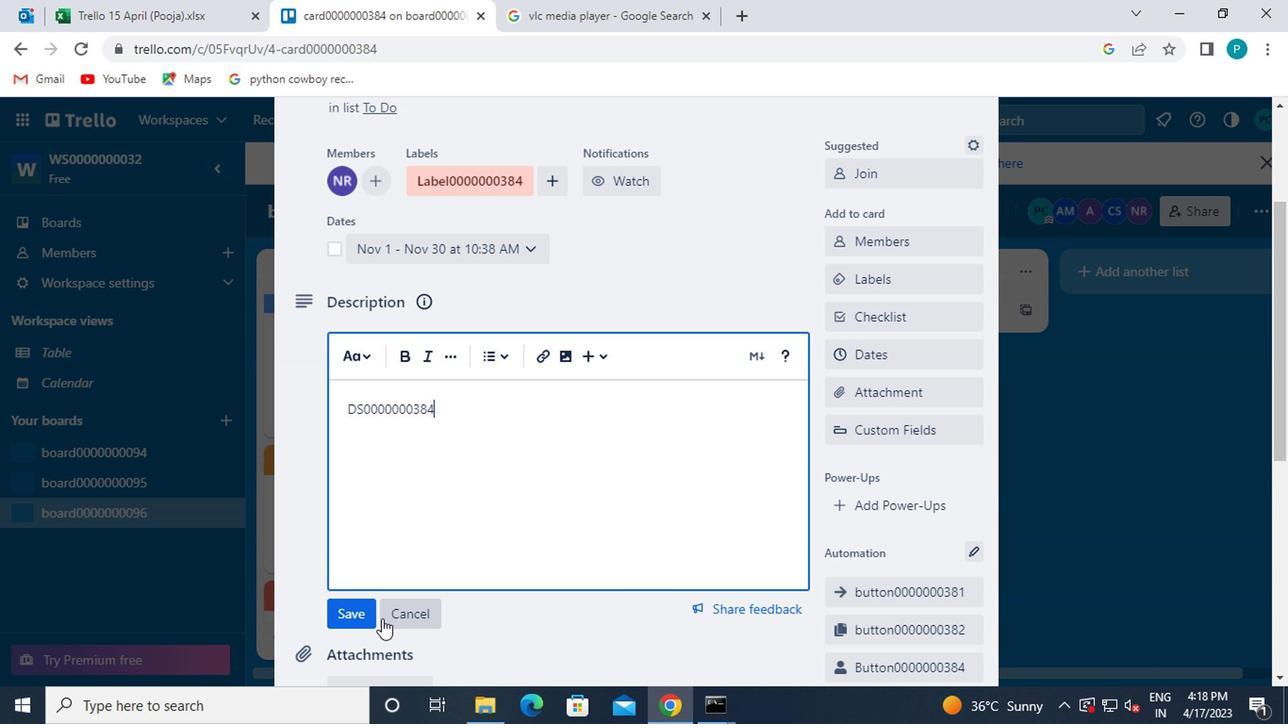 
Action: Mouse pressed left at (364, 607)
Screenshot: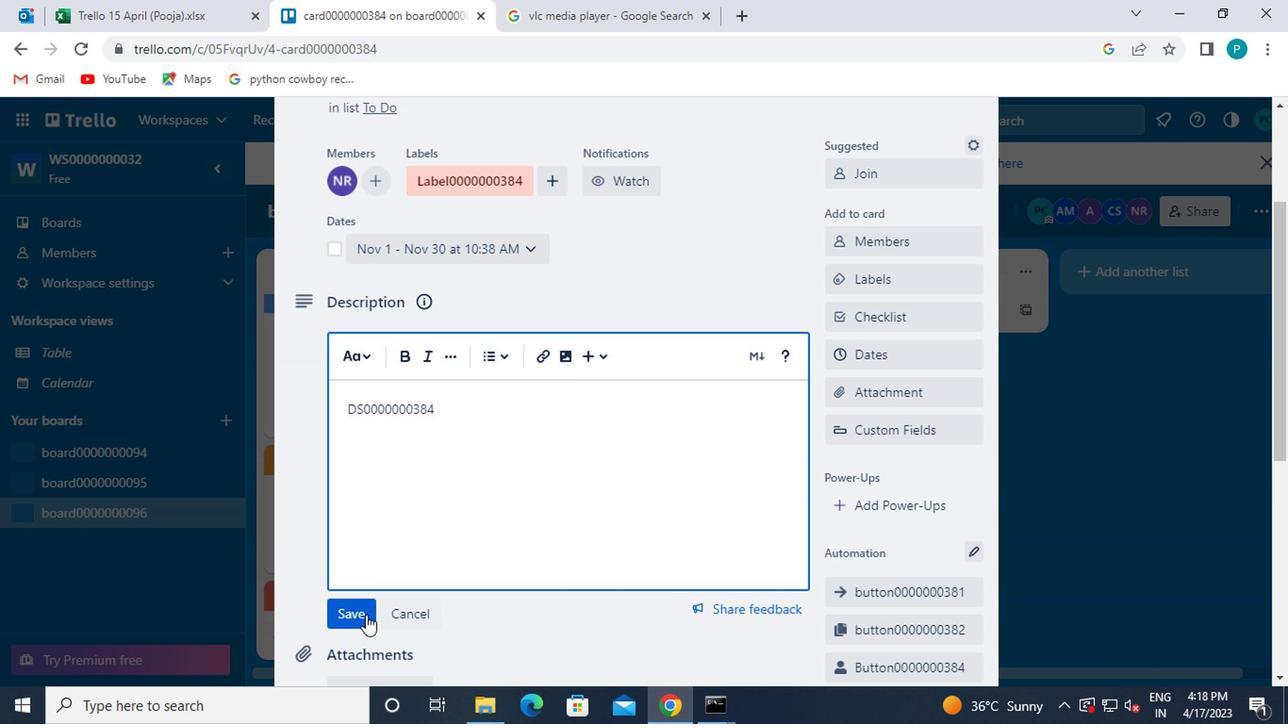 
Action: Mouse scrolled (364, 607) with delta (0, 0)
Screenshot: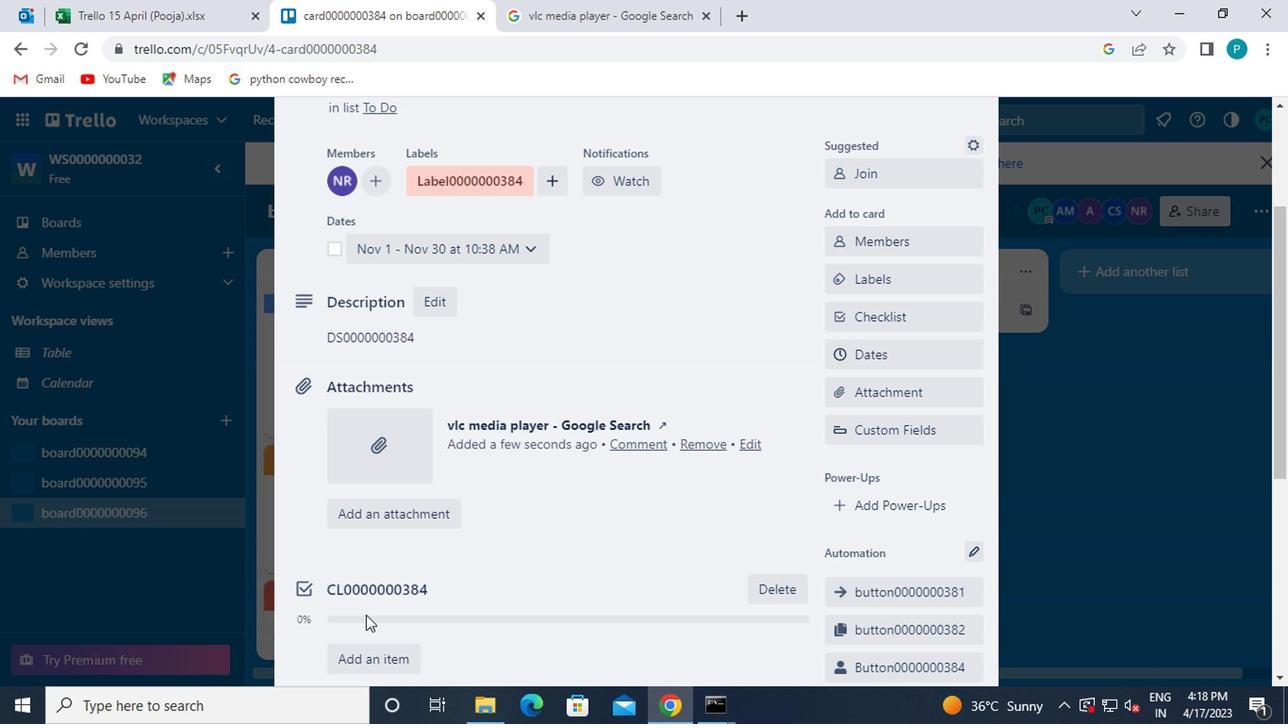 
Action: Mouse scrolled (364, 607) with delta (0, 0)
Screenshot: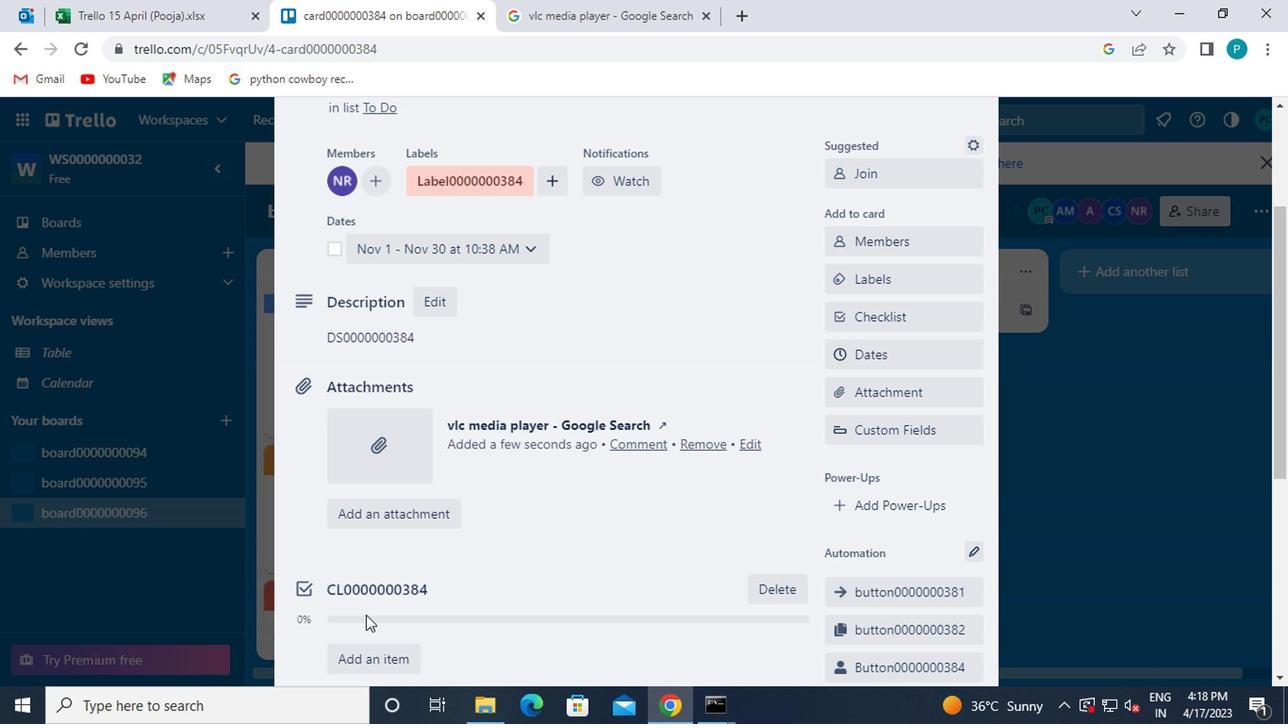
Action: Mouse moved to (363, 607)
Screenshot: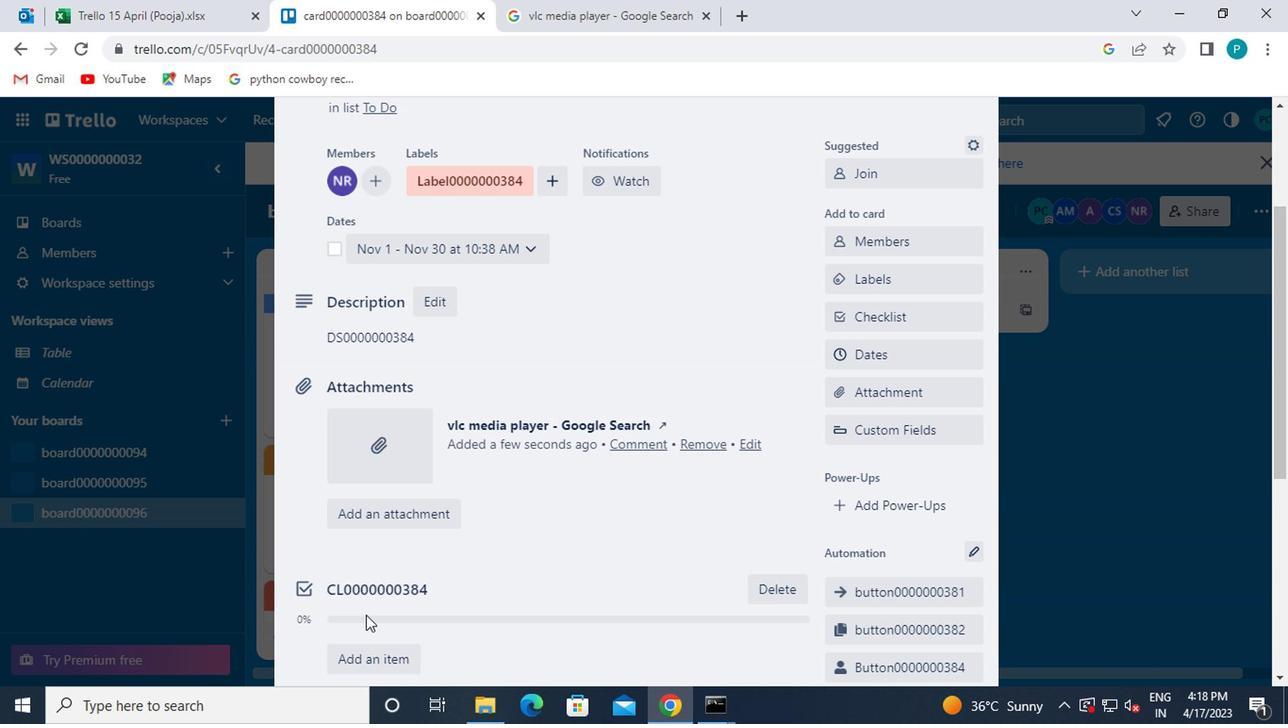 
Action: Mouse scrolled (363, 607) with delta (0, 0)
Screenshot: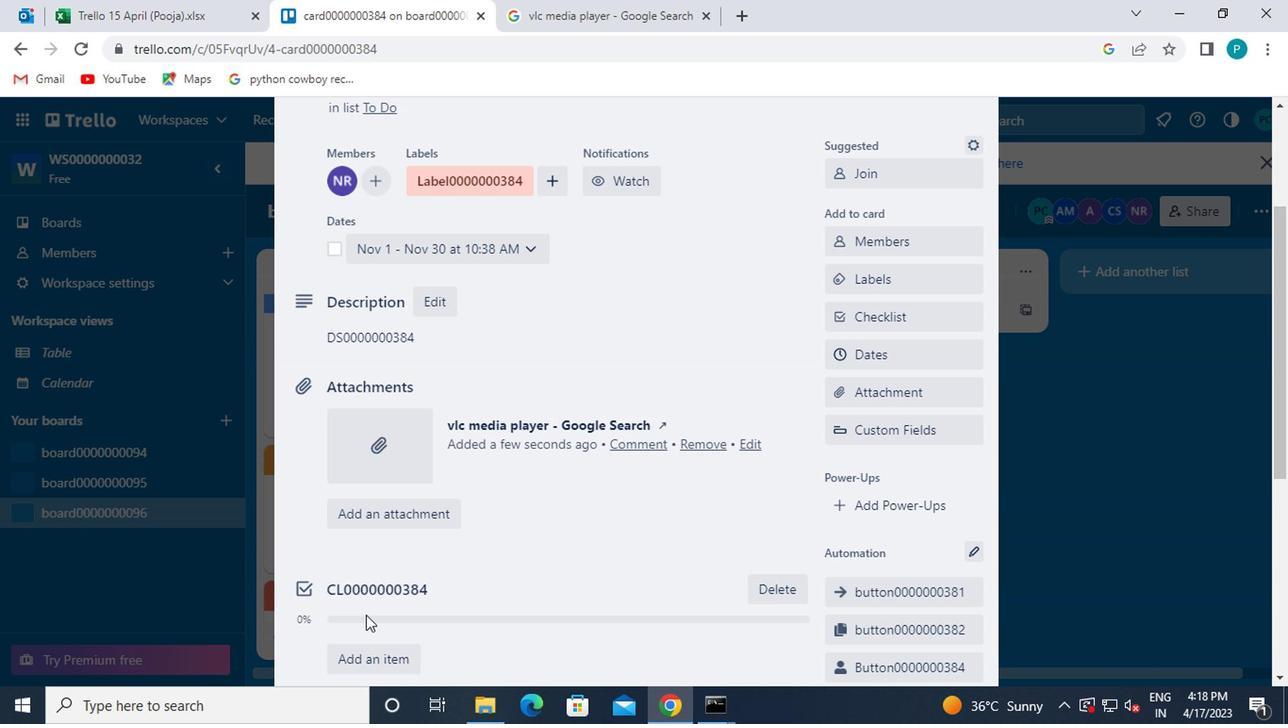 
Action: Mouse scrolled (363, 607) with delta (0, 0)
Screenshot: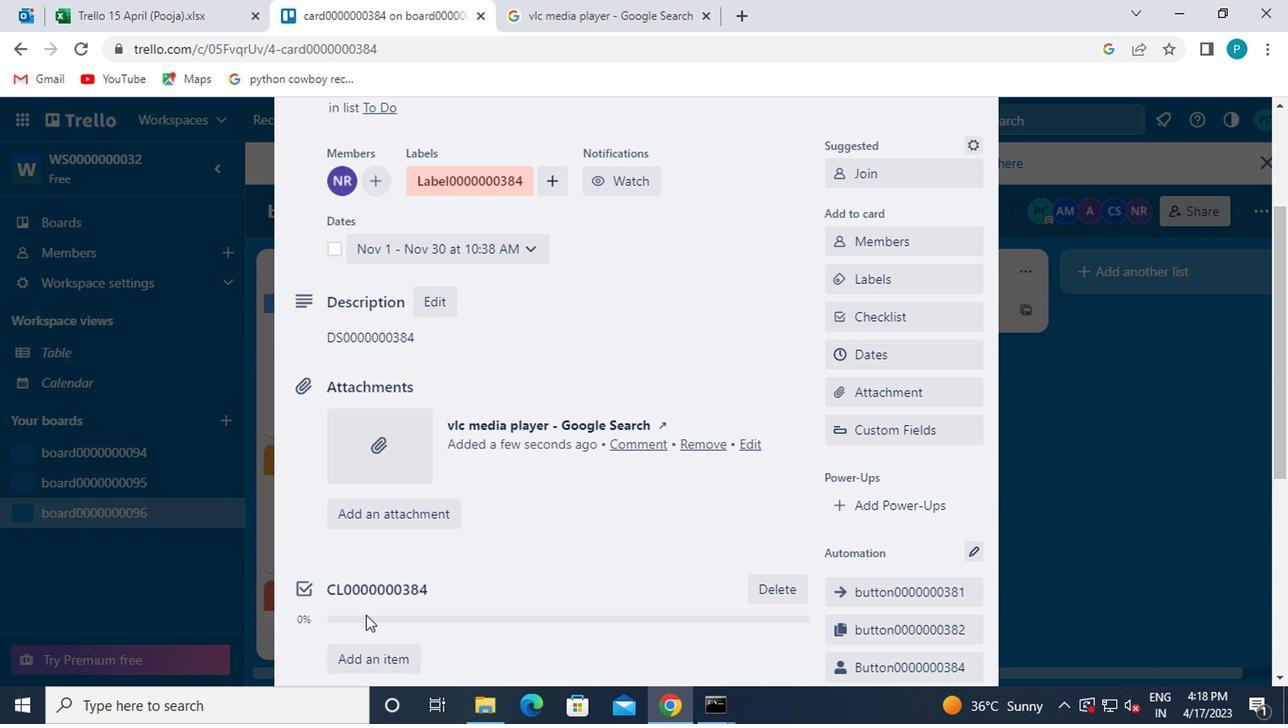 
Action: Mouse moved to (373, 399)
Screenshot: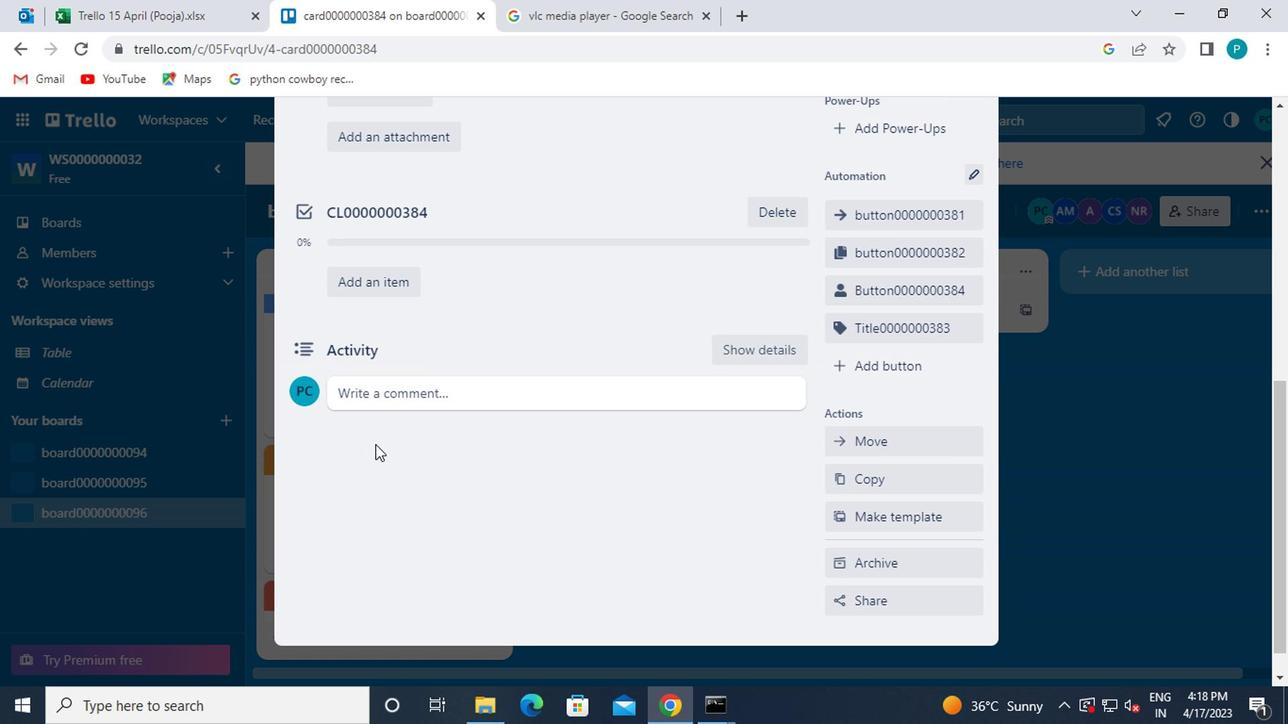 
Action: Mouse pressed left at (373, 399)
Screenshot: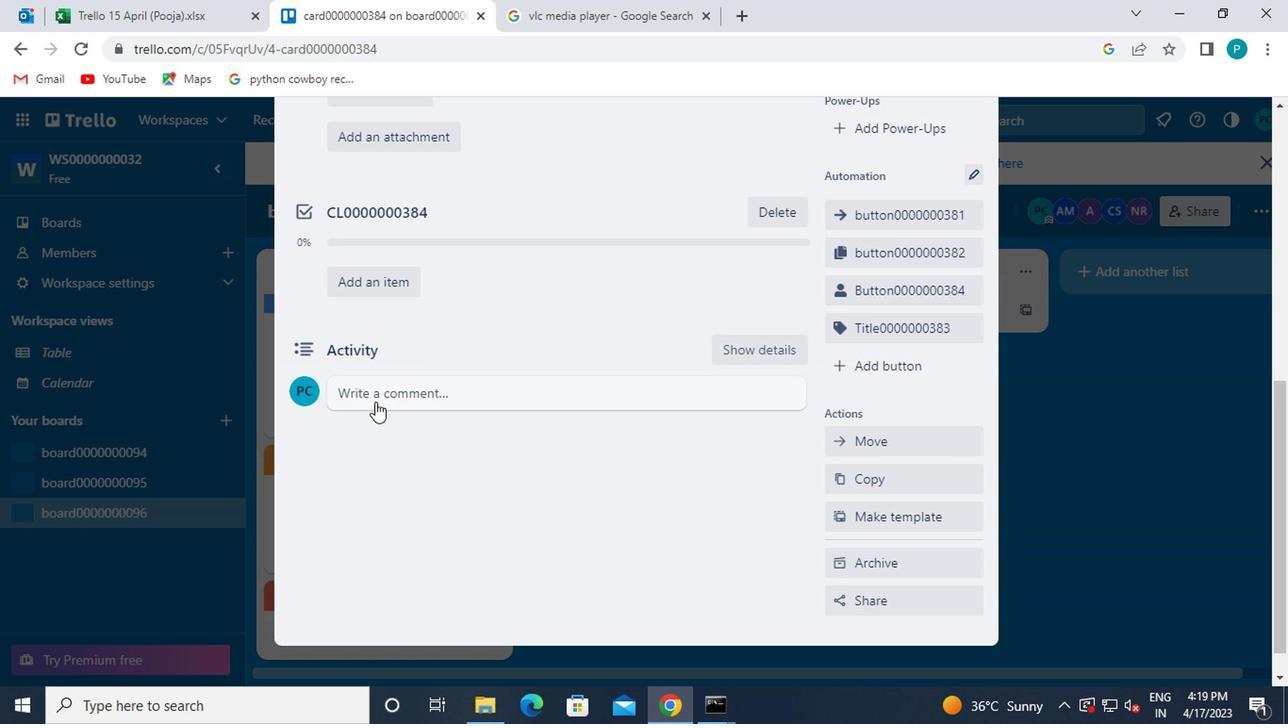 
Action: Key pressed cm0000000384
Screenshot: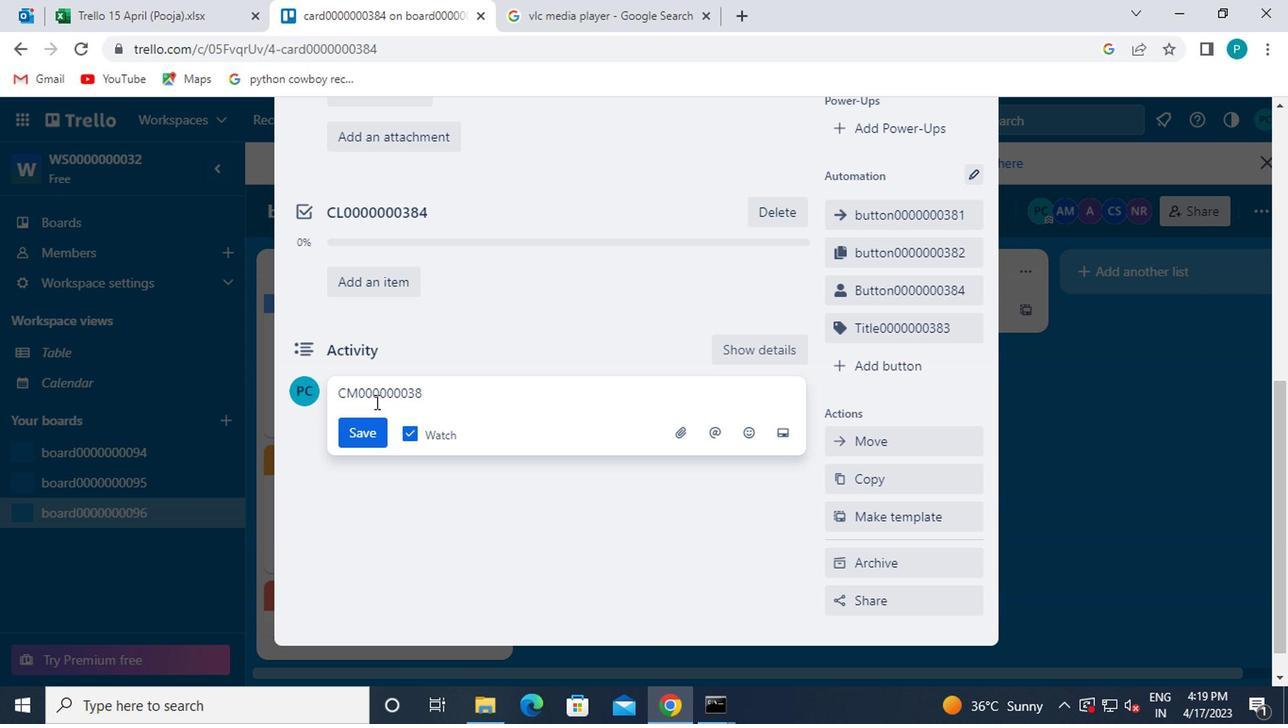 
Action: Mouse moved to (338, 426)
Screenshot: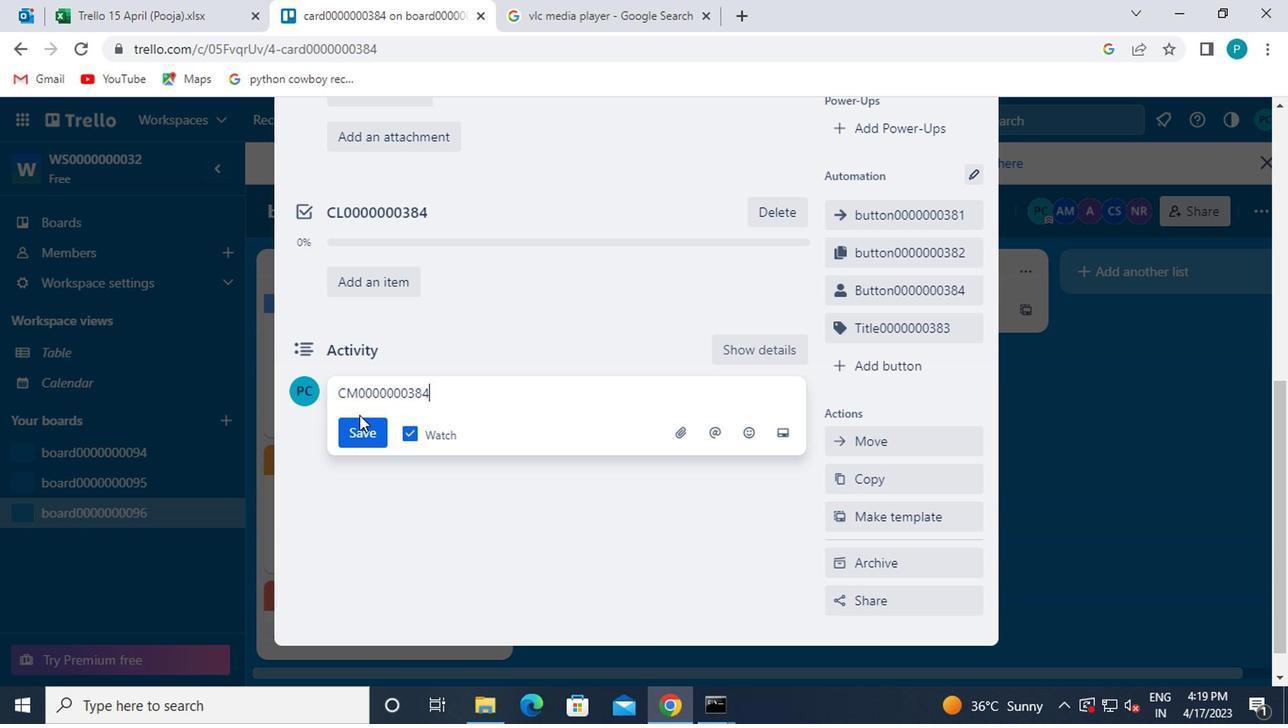 
Action: Mouse pressed left at (338, 426)
Screenshot: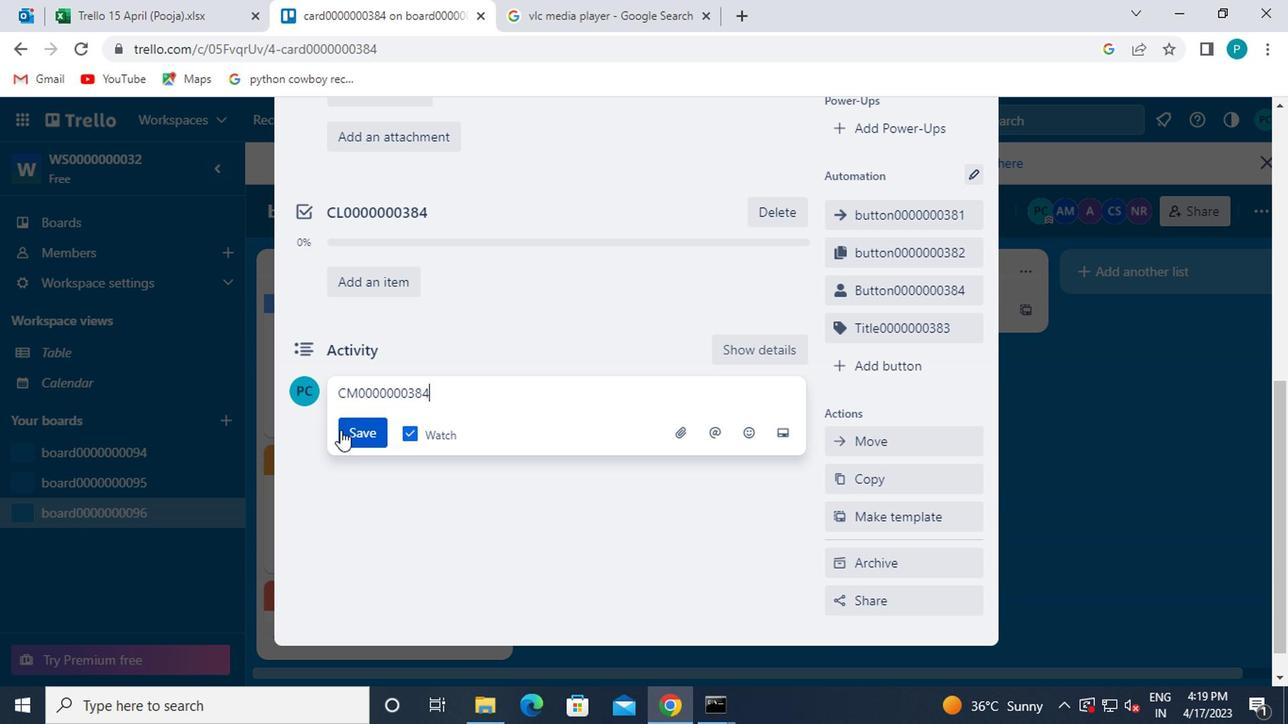 
